 Task: Learn more about a sales navigator core.
Action: Mouse moved to (887, 120)
Screenshot: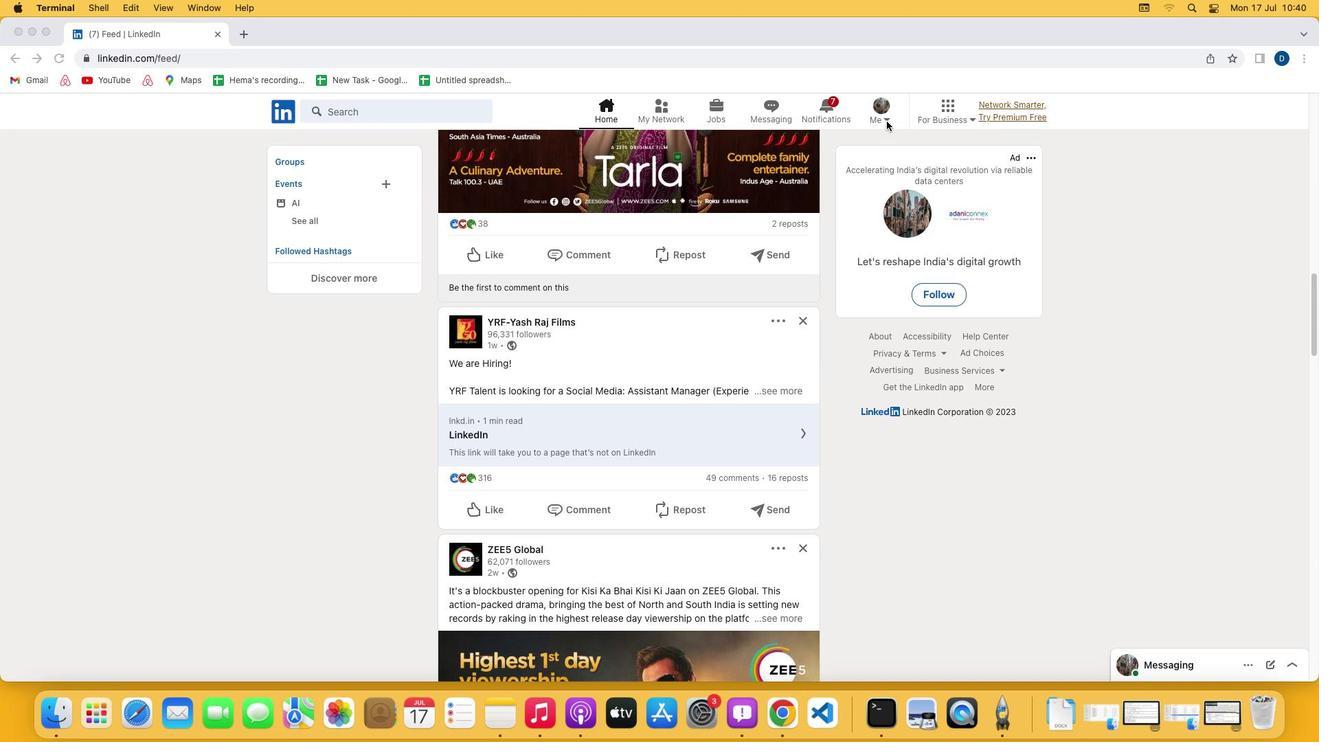 
Action: Mouse pressed left at (887, 120)
Screenshot: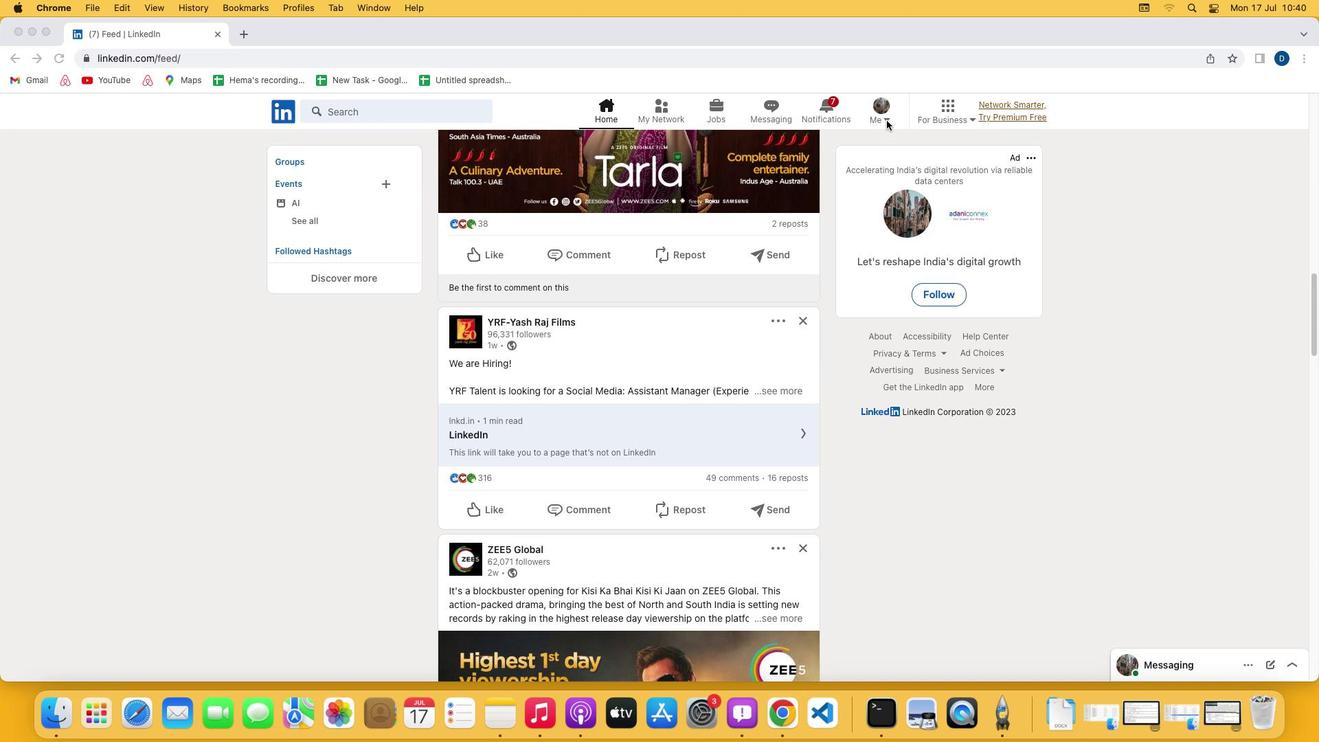 
Action: Mouse moved to (886, 120)
Screenshot: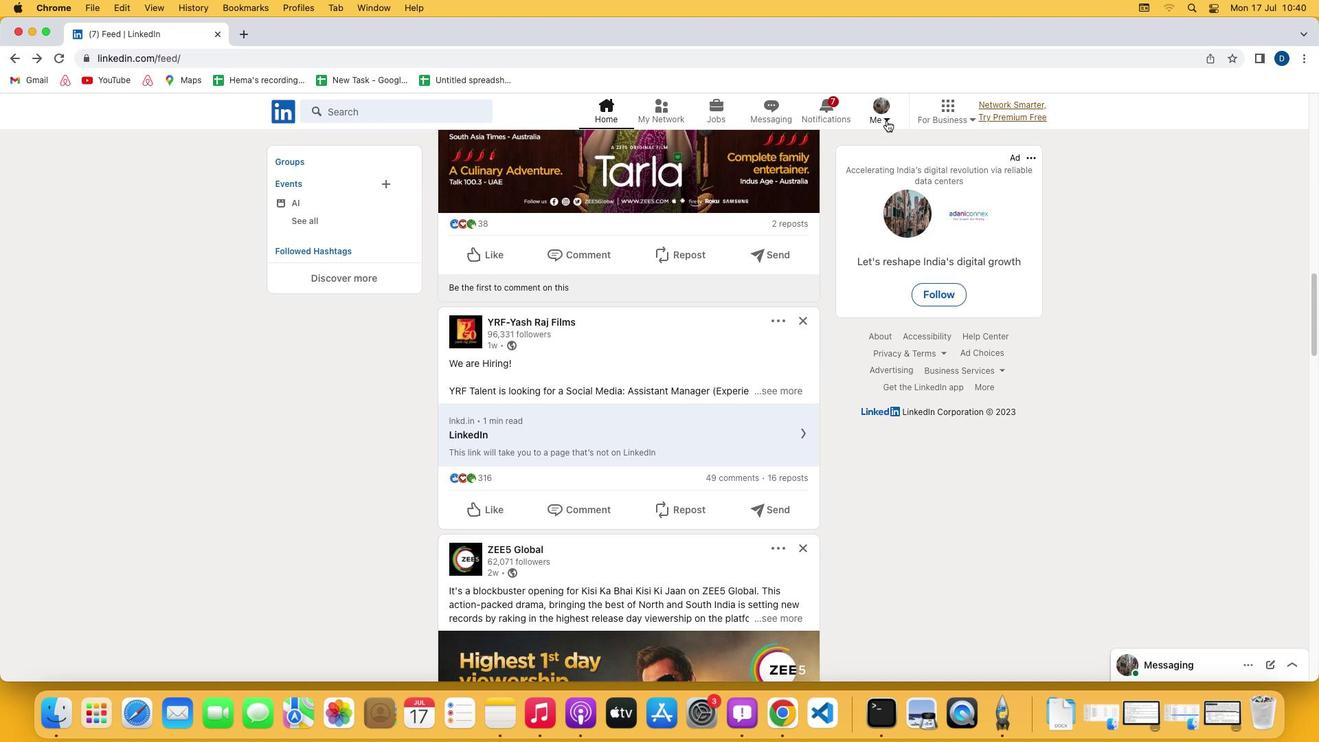 
Action: Mouse pressed left at (886, 120)
Screenshot: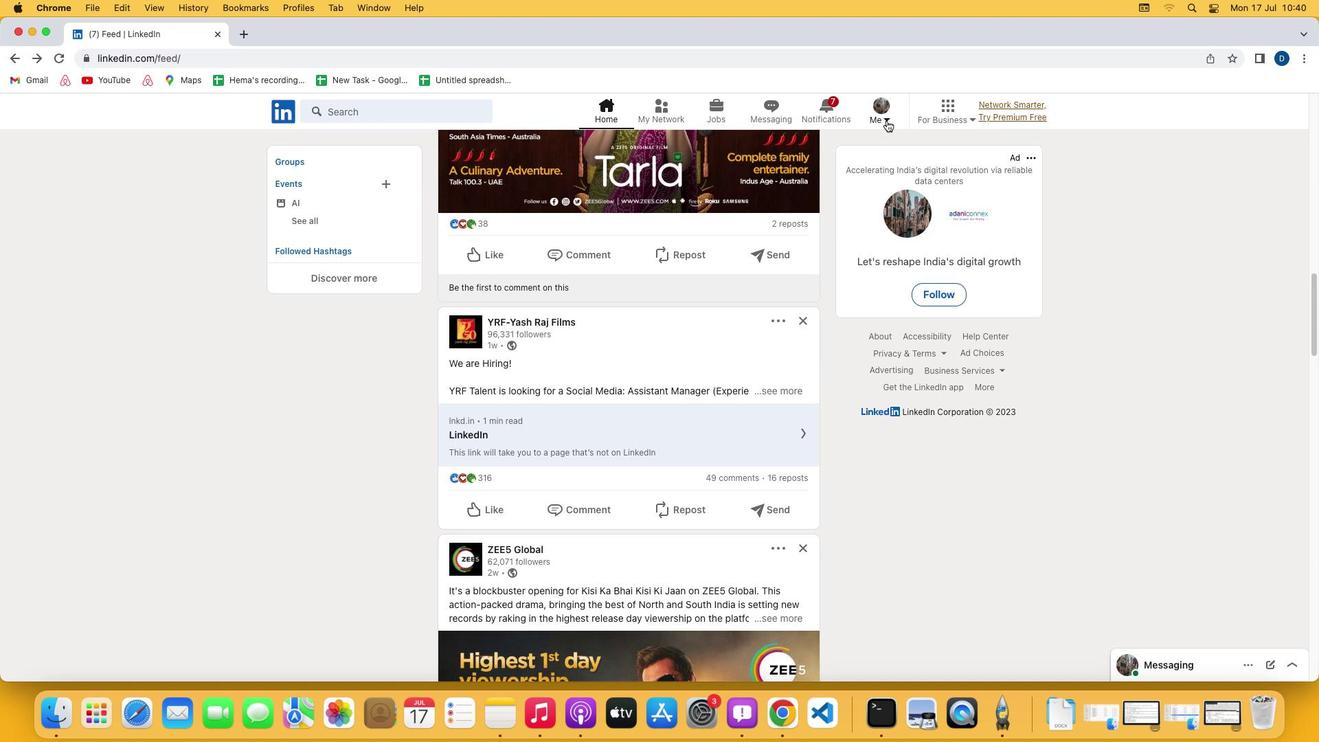 
Action: Mouse moved to (759, 256)
Screenshot: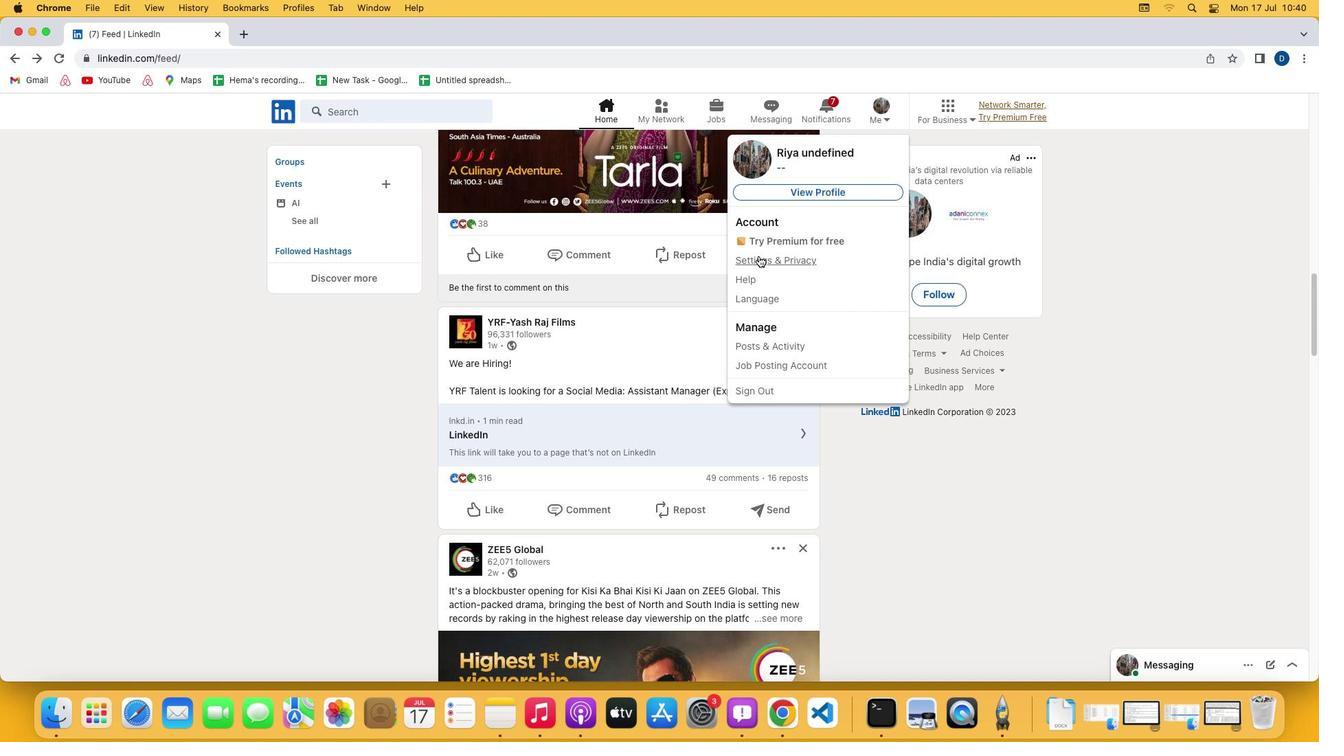 
Action: Mouse pressed left at (759, 256)
Screenshot: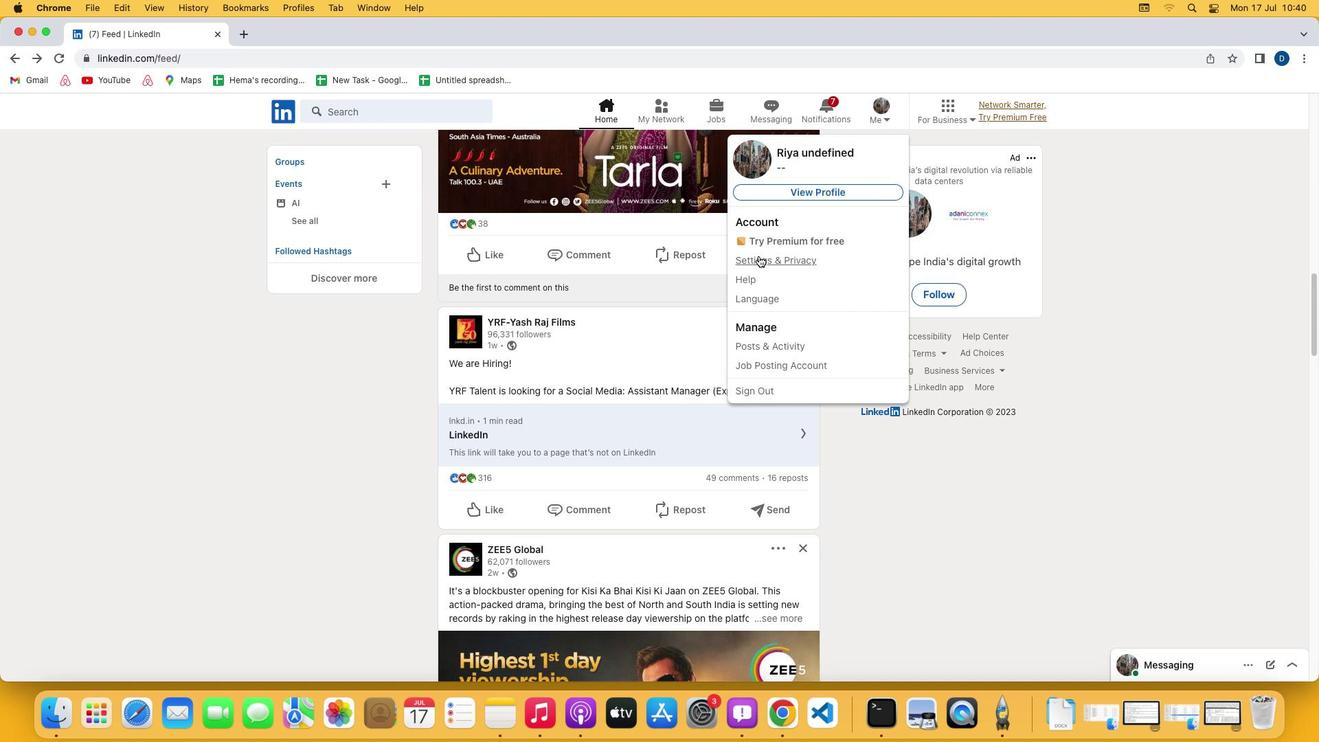 
Action: Mouse moved to (659, 425)
Screenshot: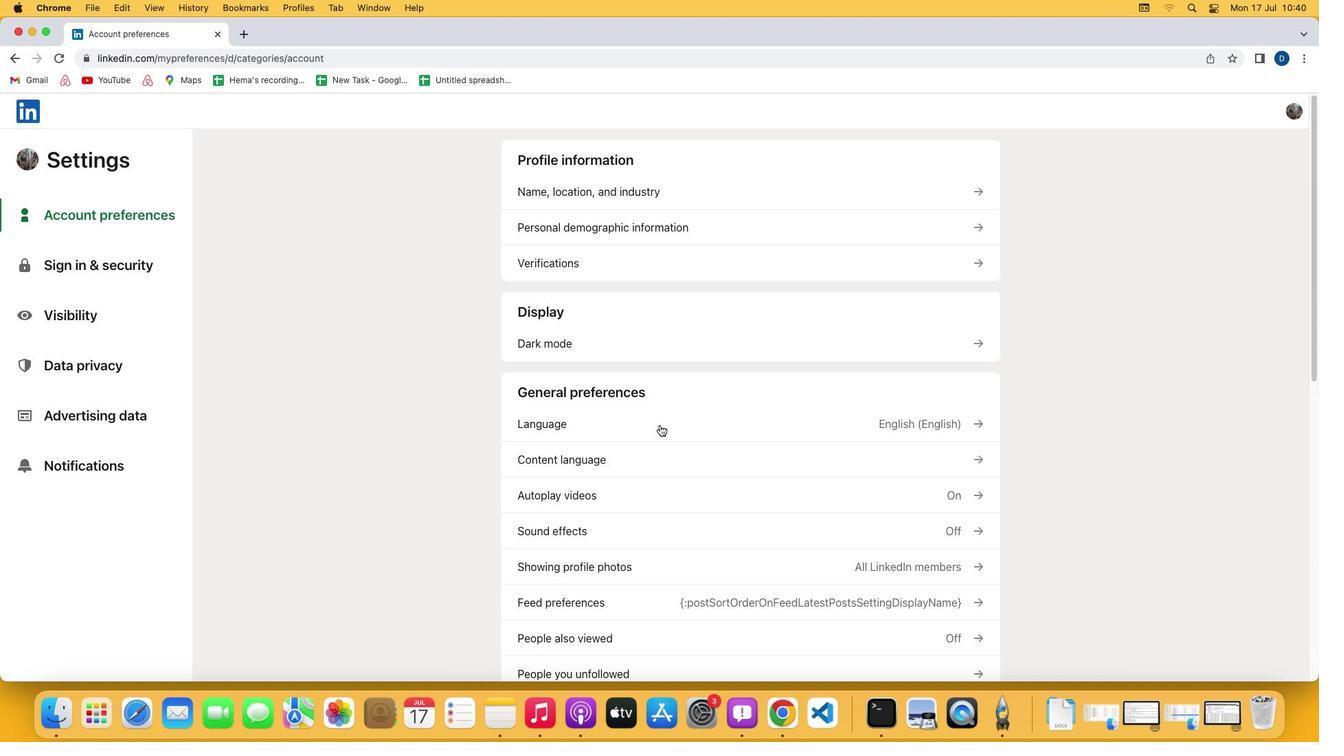 
Action: Mouse scrolled (659, 425) with delta (0, 0)
Screenshot: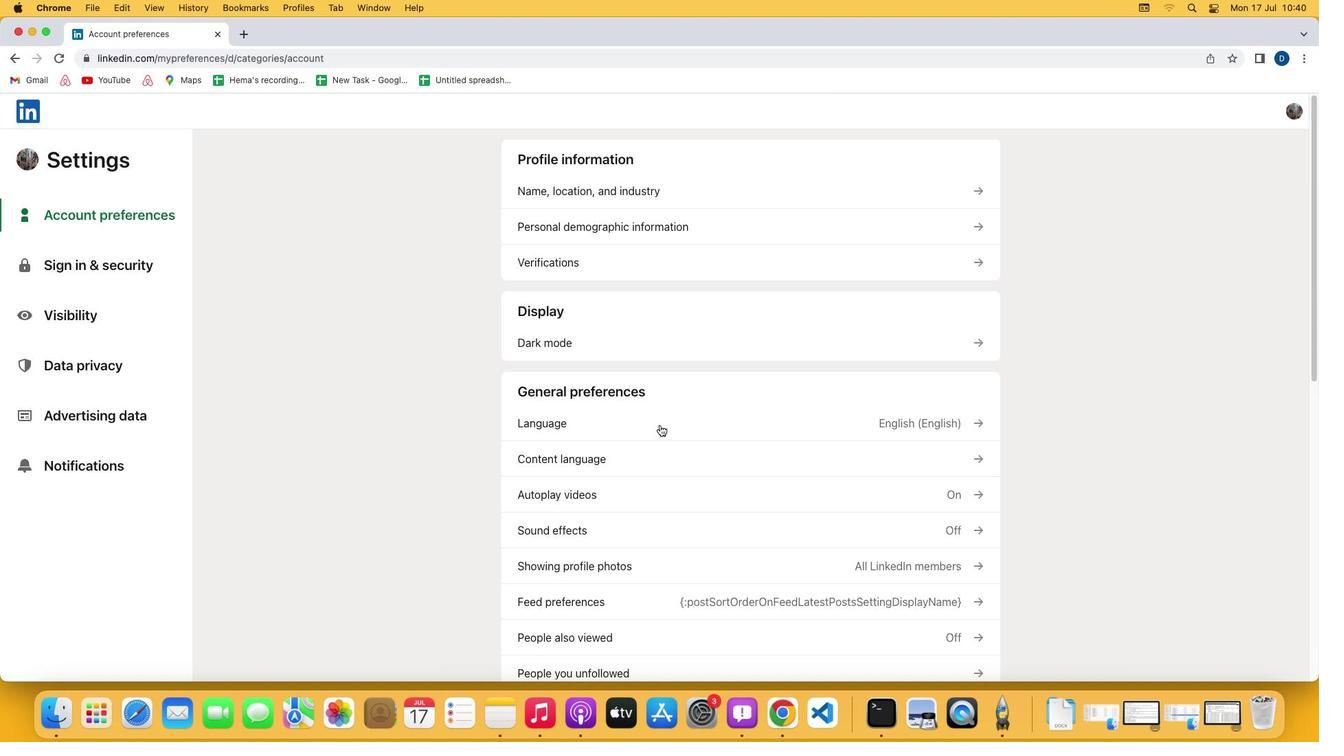 
Action: Mouse scrolled (659, 425) with delta (0, 0)
Screenshot: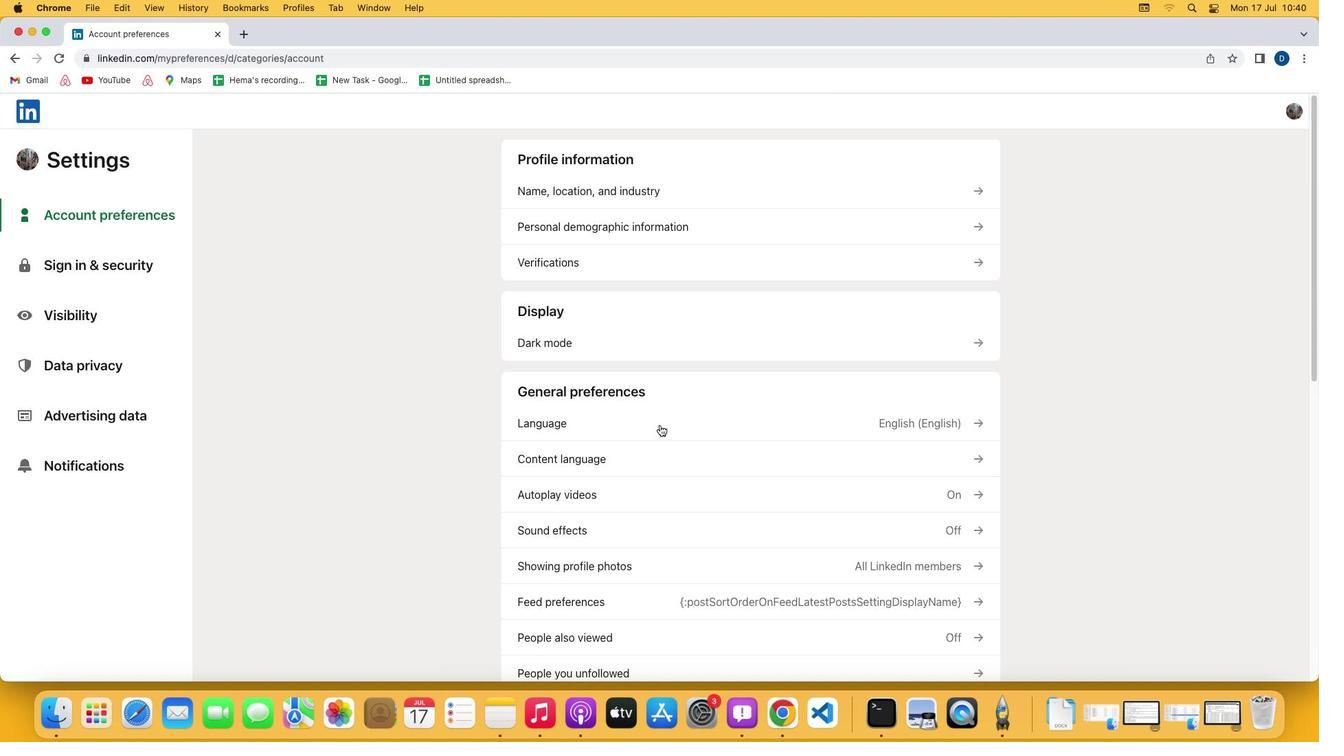 
Action: Mouse moved to (659, 425)
Screenshot: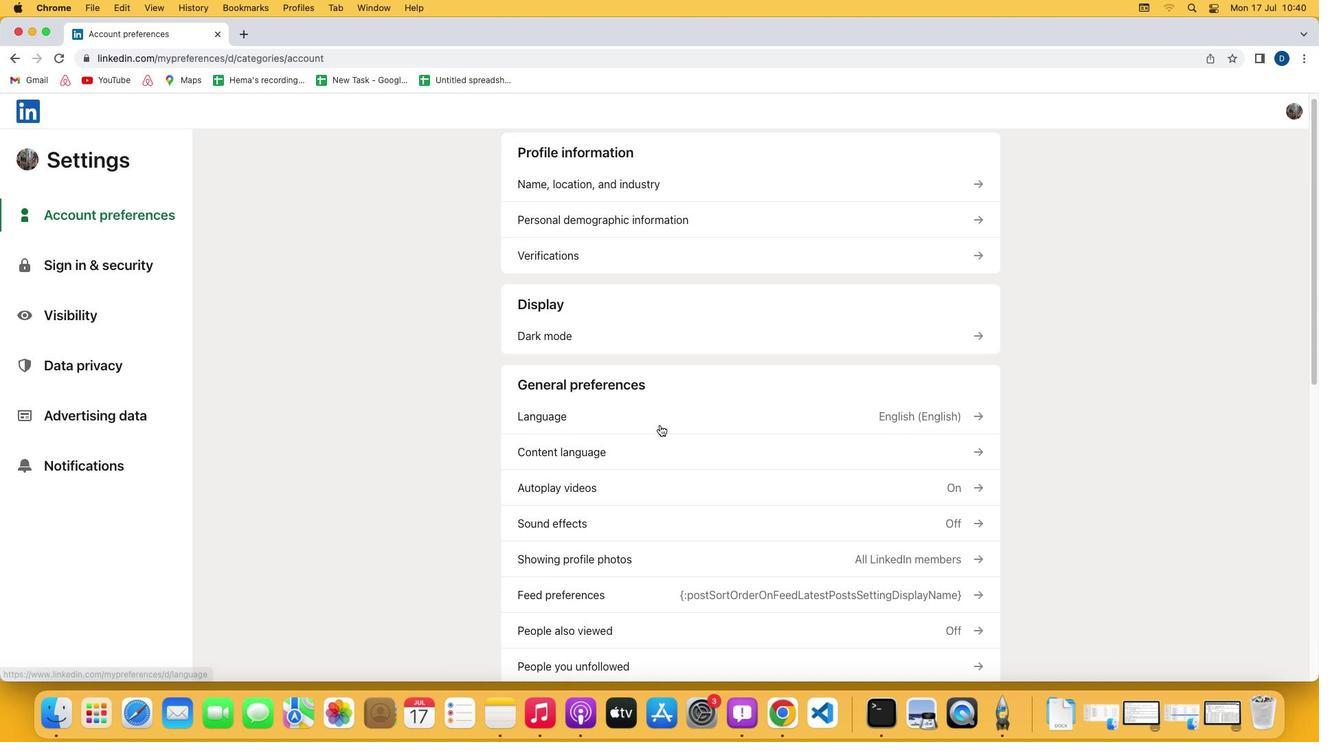 
Action: Mouse scrolled (659, 425) with delta (0, -2)
Screenshot: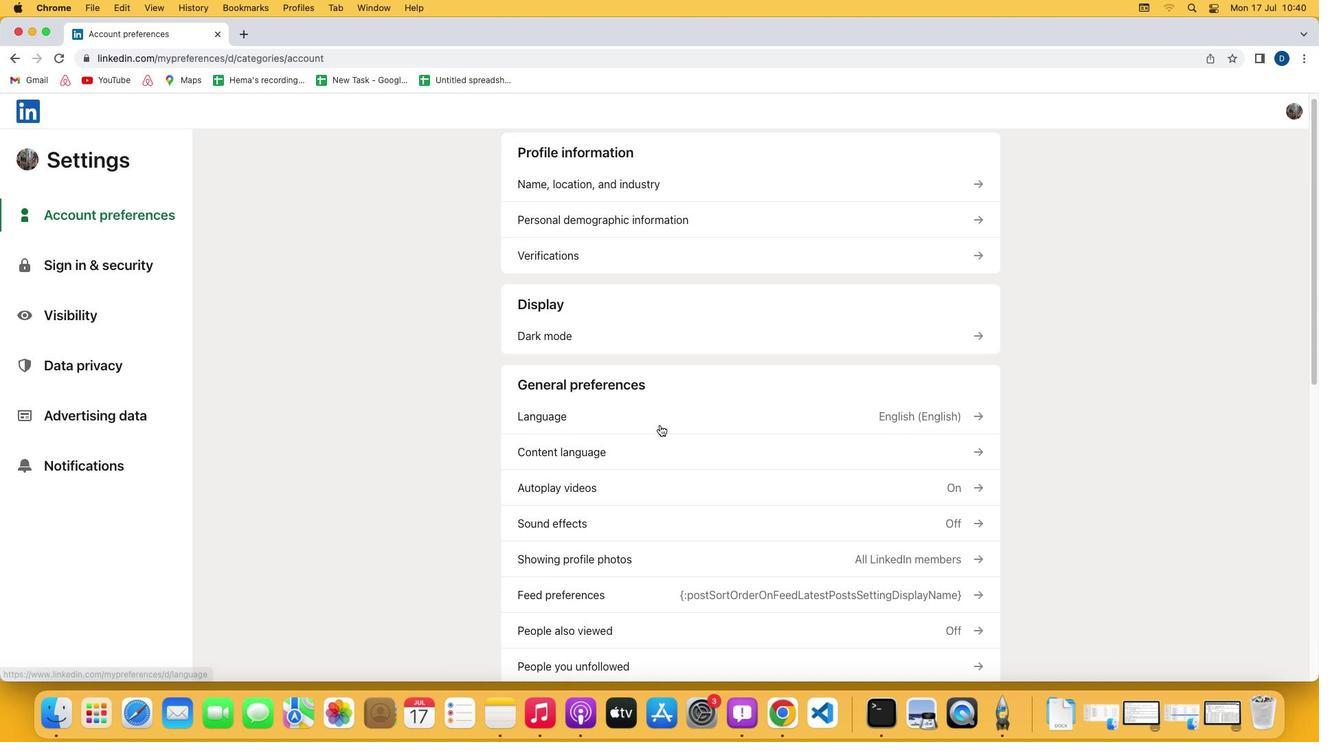 
Action: Mouse scrolled (659, 425) with delta (0, -3)
Screenshot: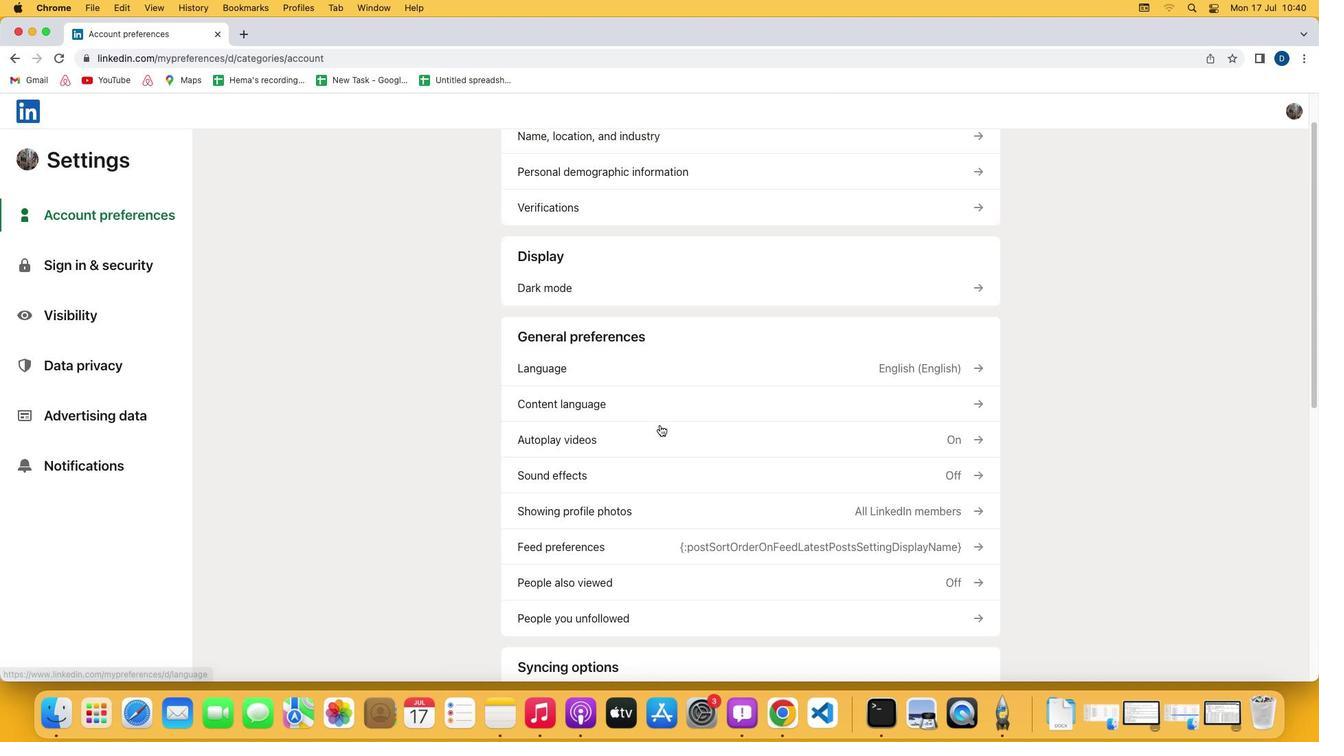 
Action: Mouse moved to (659, 425)
Screenshot: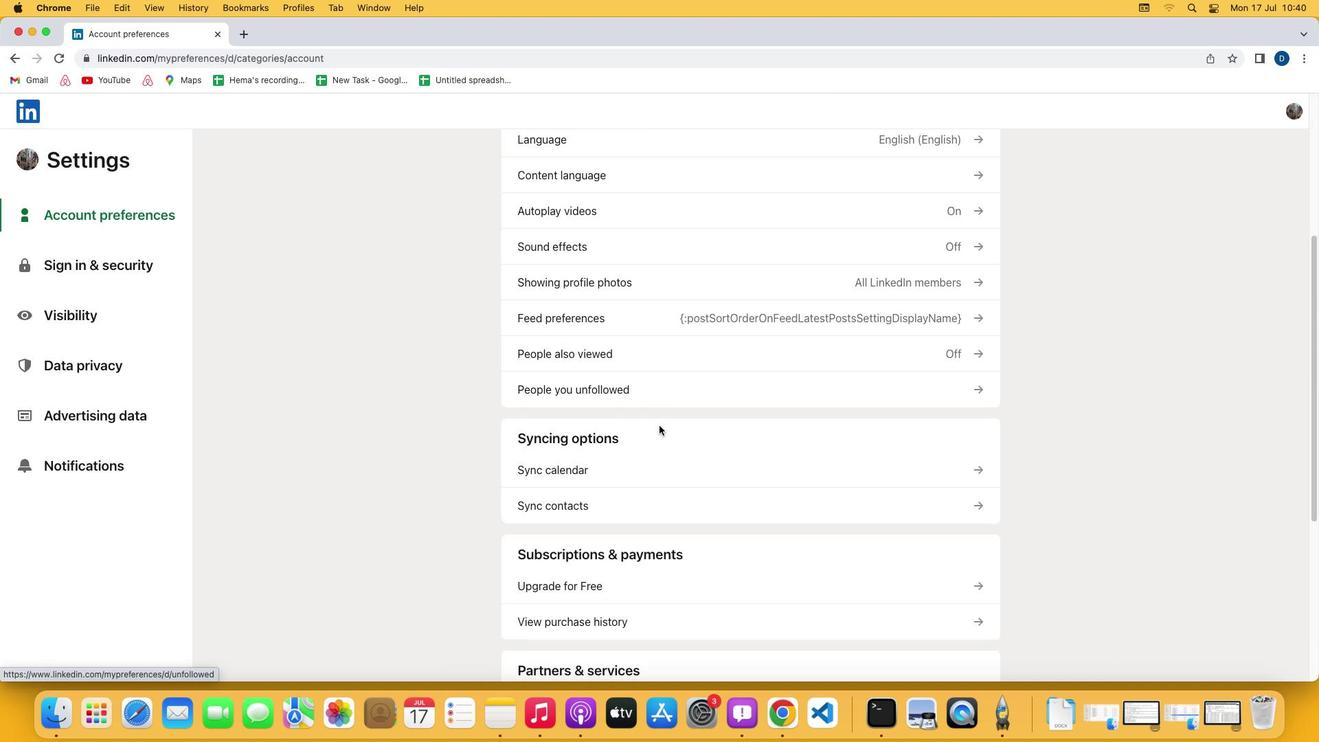 
Action: Mouse scrolled (659, 425) with delta (0, 0)
Screenshot: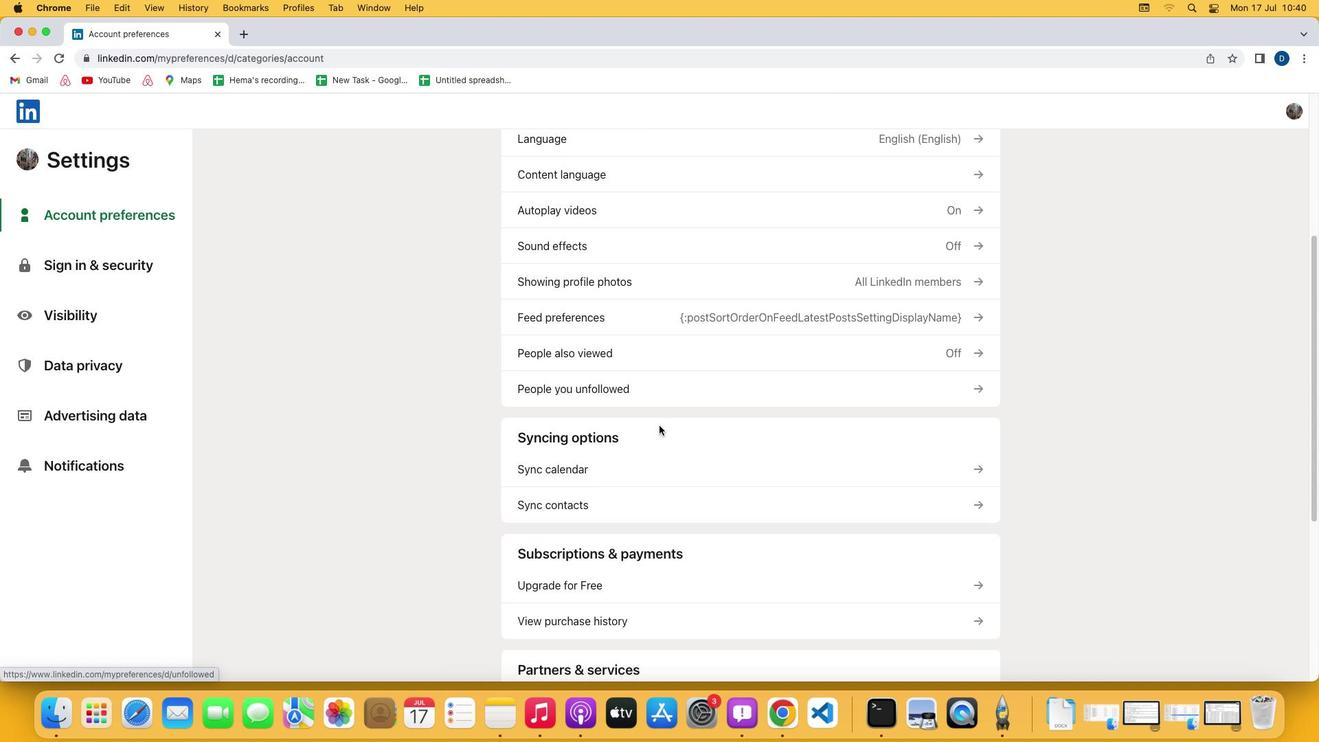 
Action: Mouse scrolled (659, 425) with delta (0, 0)
Screenshot: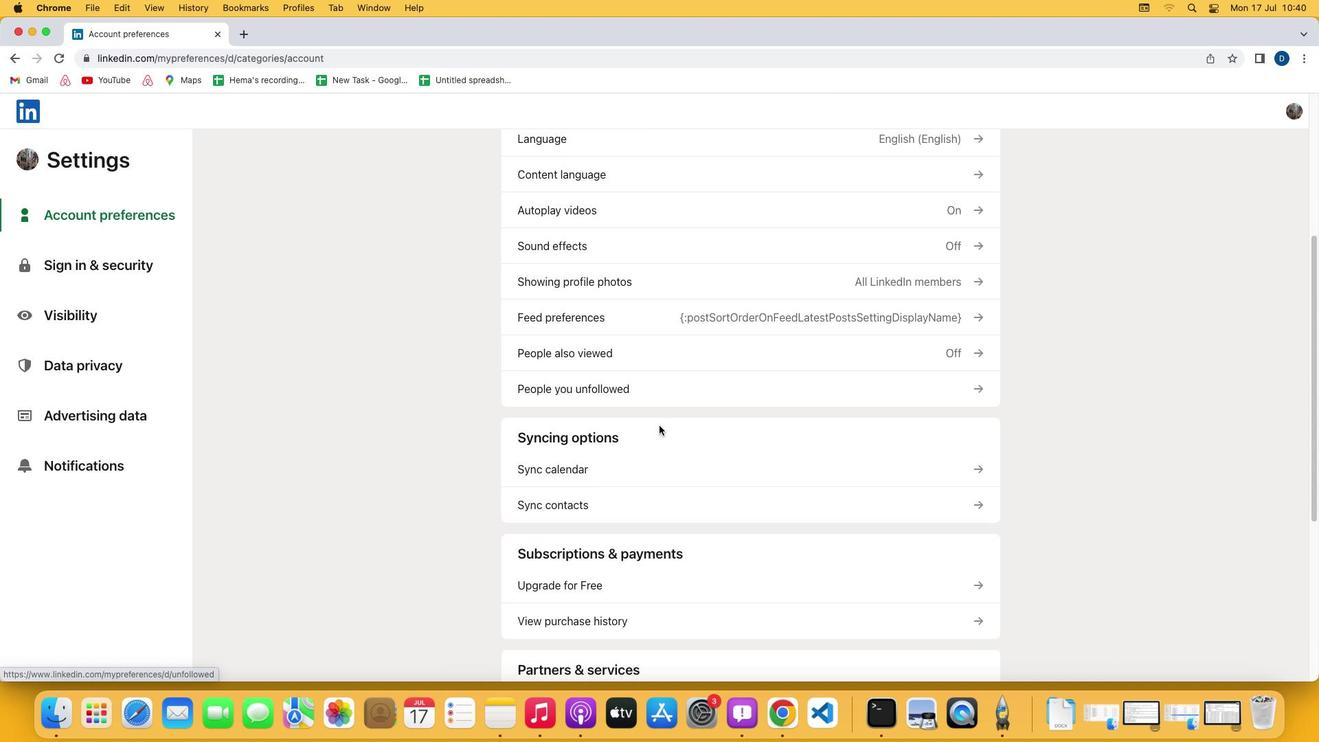 
Action: Mouse scrolled (659, 425) with delta (0, -2)
Screenshot: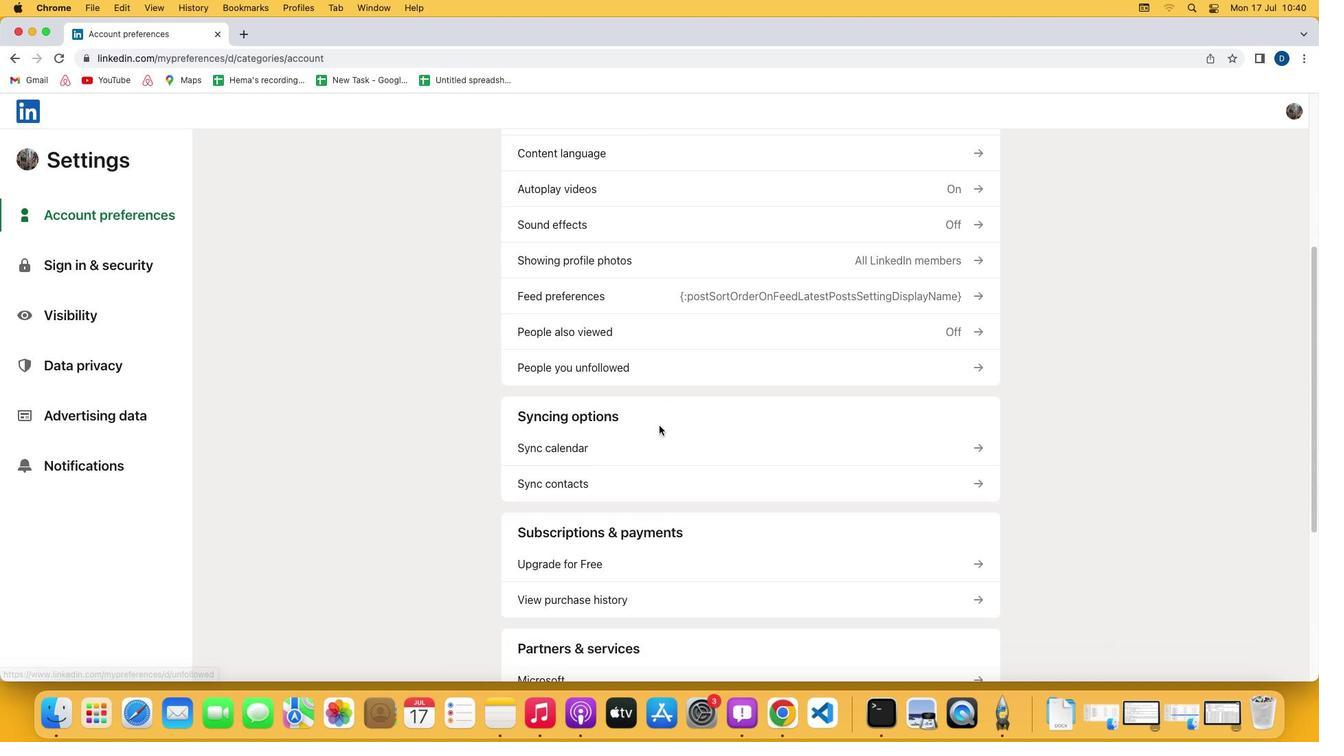 
Action: Mouse scrolled (659, 425) with delta (0, -2)
Screenshot: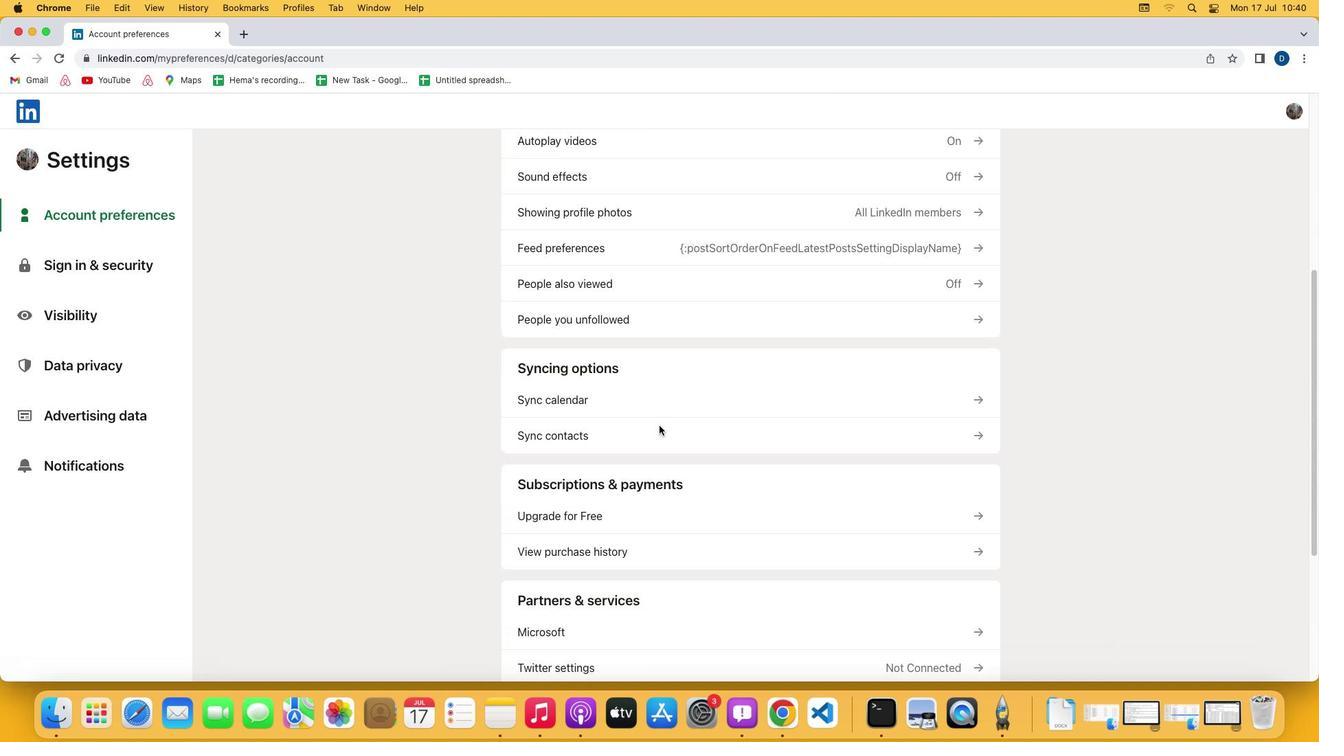 
Action: Mouse moved to (610, 374)
Screenshot: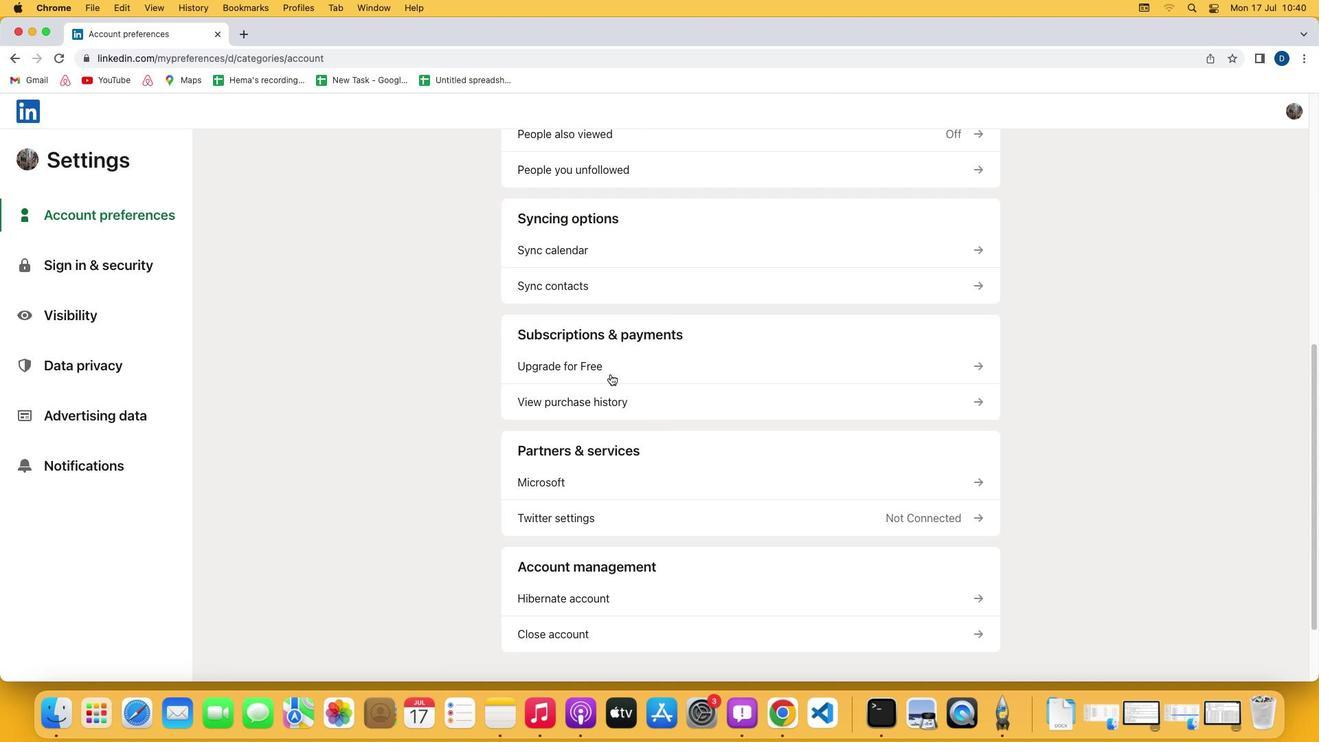 
Action: Mouse pressed left at (610, 374)
Screenshot: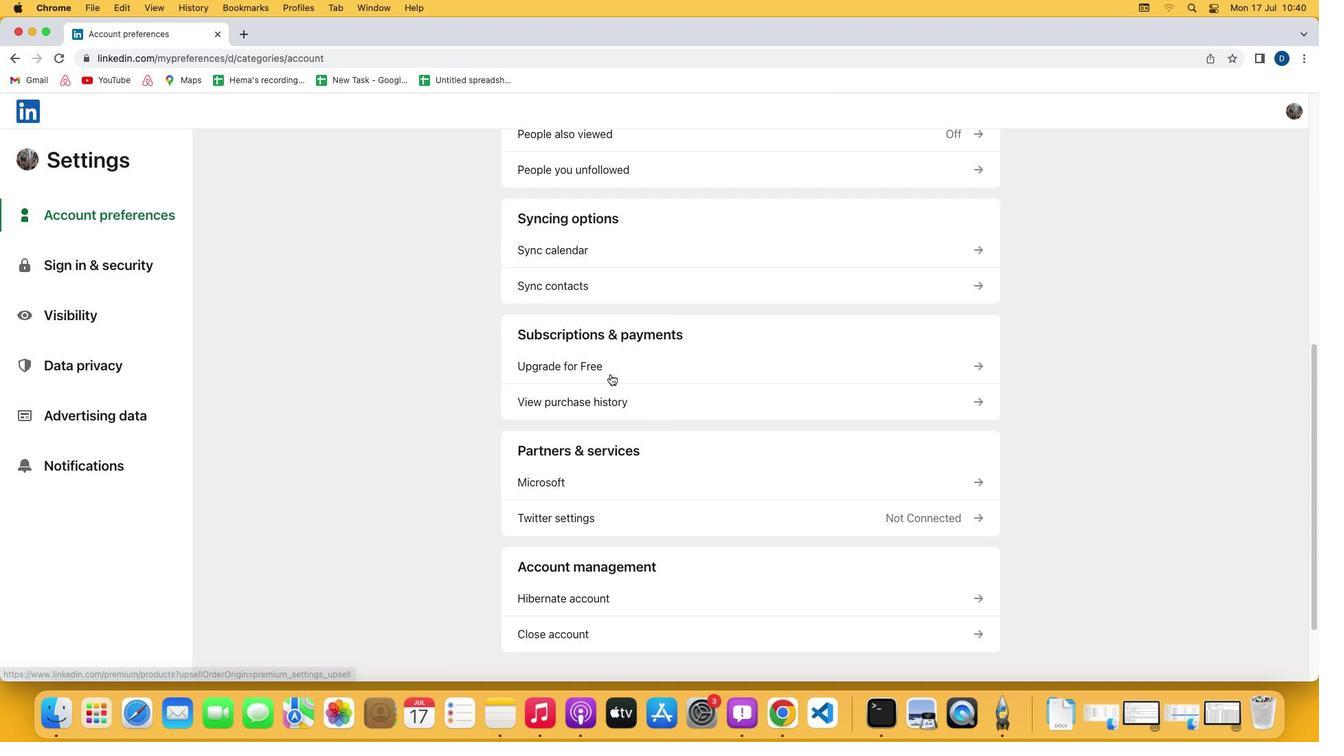 
Action: Mouse moved to (540, 378)
Screenshot: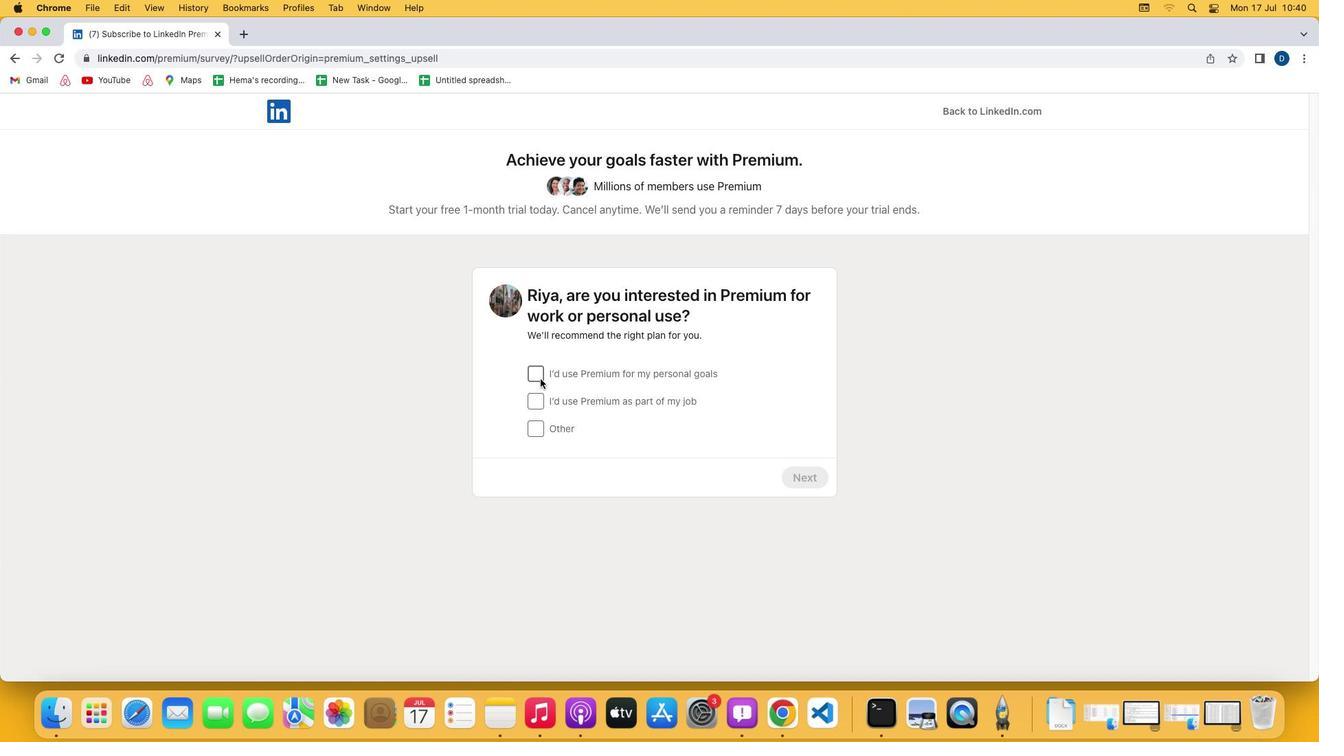 
Action: Mouse pressed left at (540, 378)
Screenshot: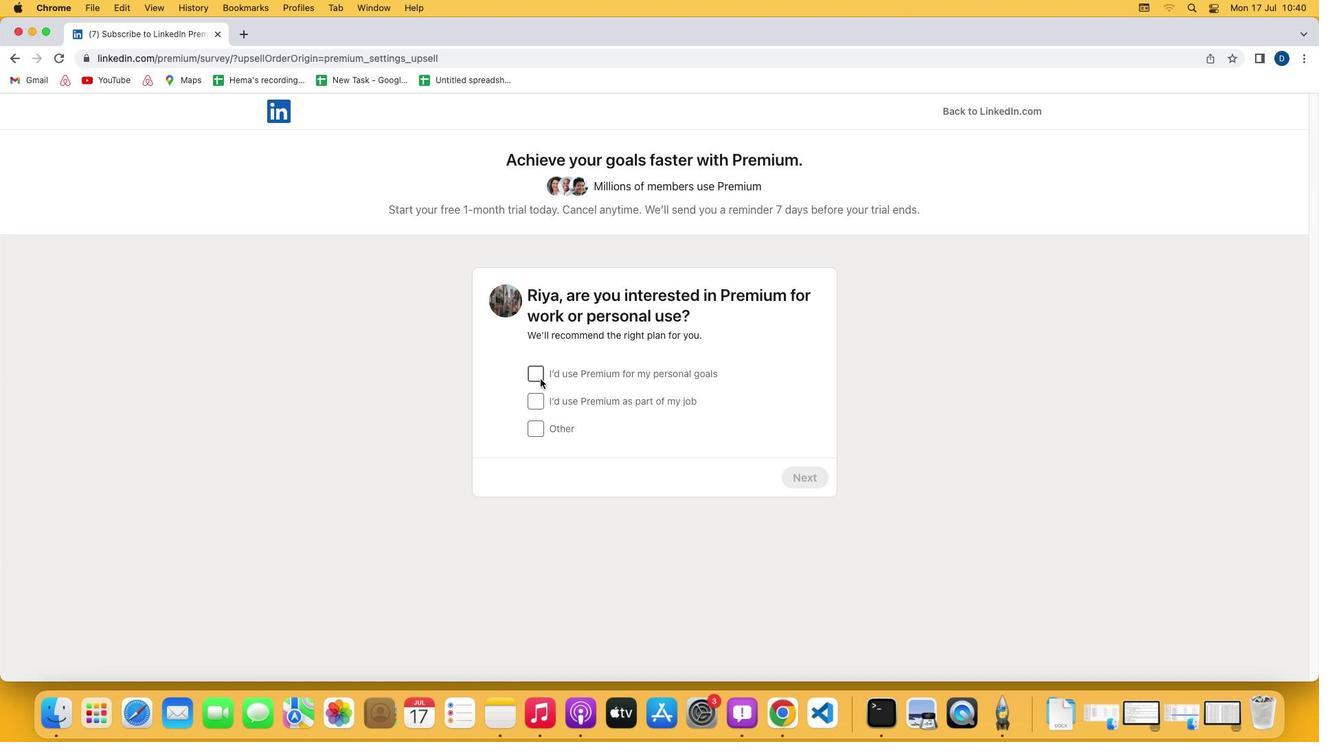 
Action: Mouse moved to (801, 483)
Screenshot: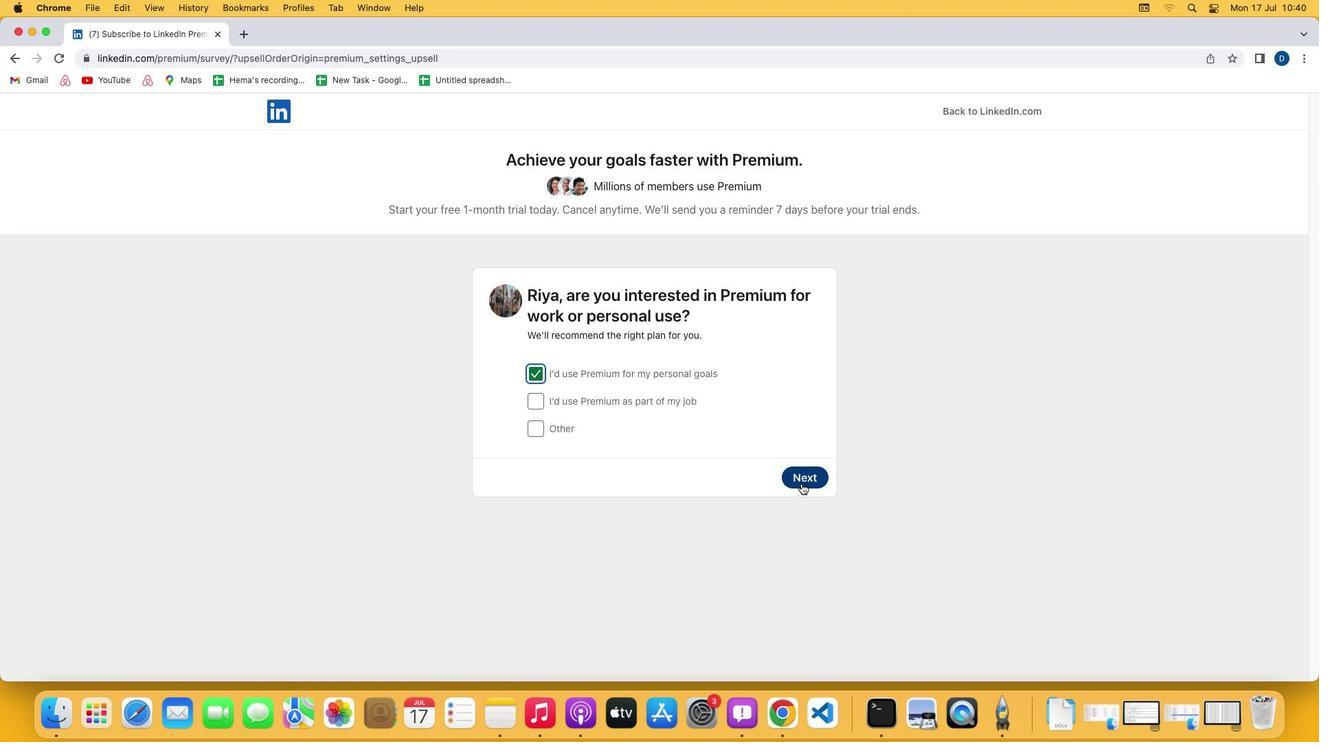
Action: Mouse pressed left at (801, 483)
Screenshot: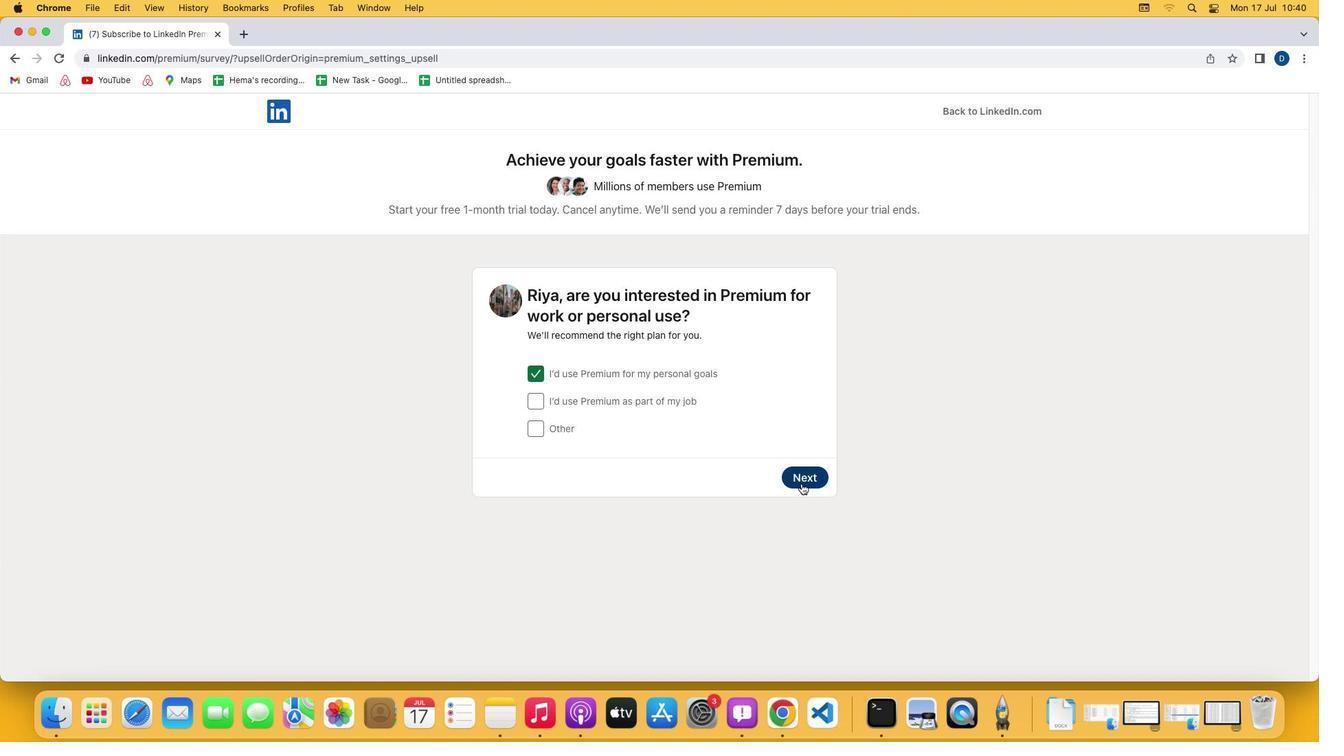
Action: Mouse moved to (805, 565)
Screenshot: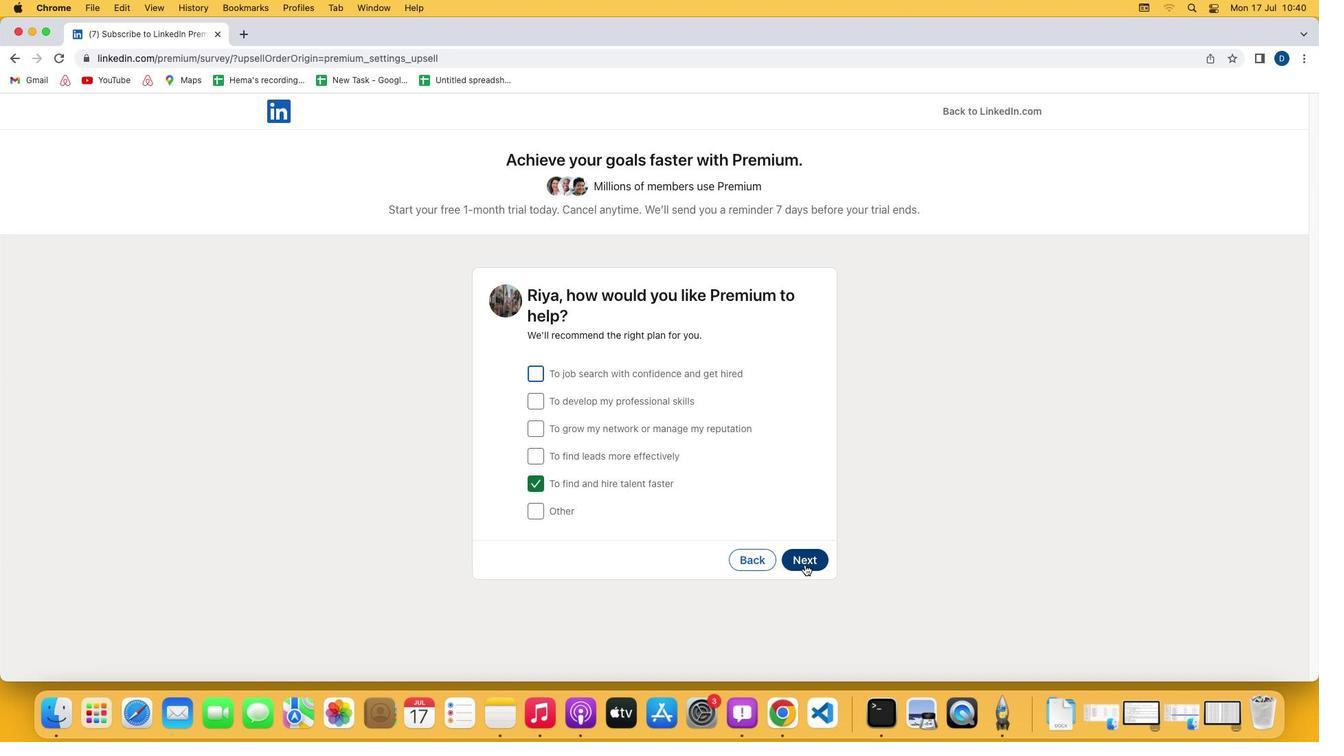 
Action: Mouse pressed left at (805, 565)
Screenshot: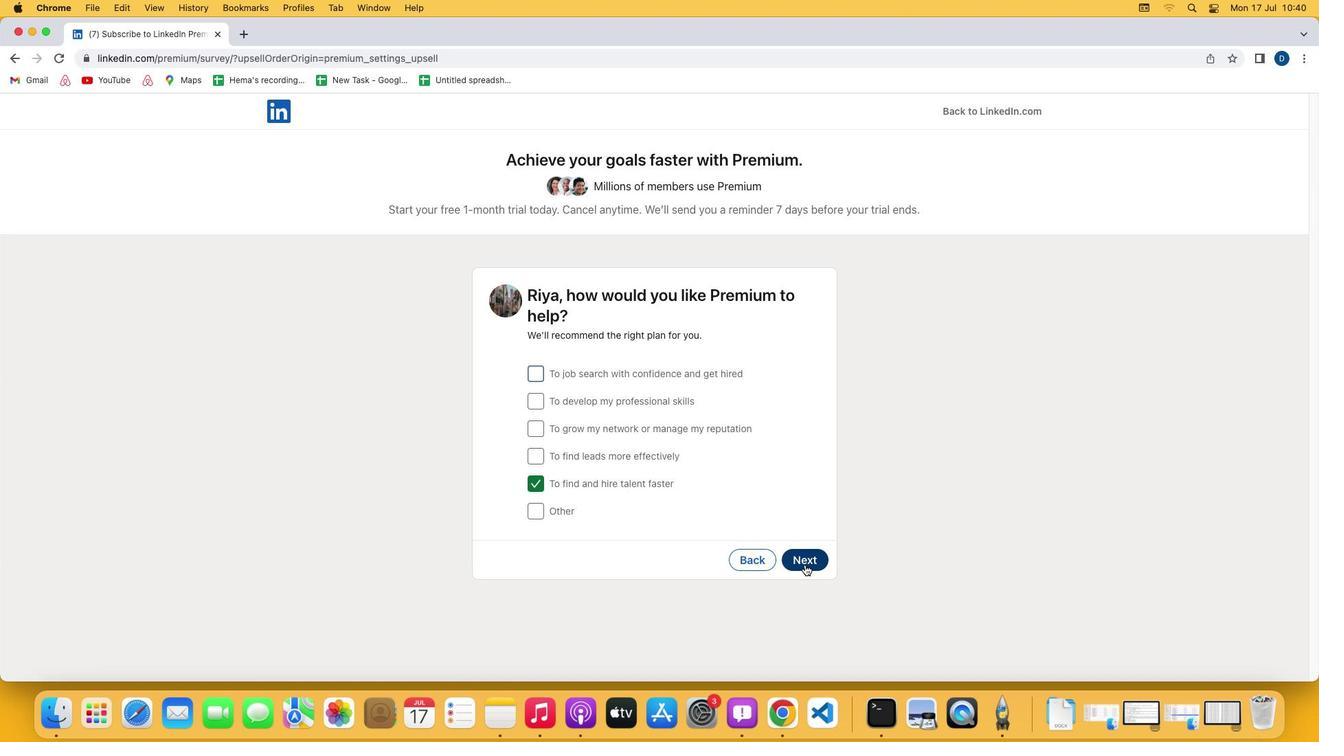 
Action: Mouse moved to (538, 372)
Screenshot: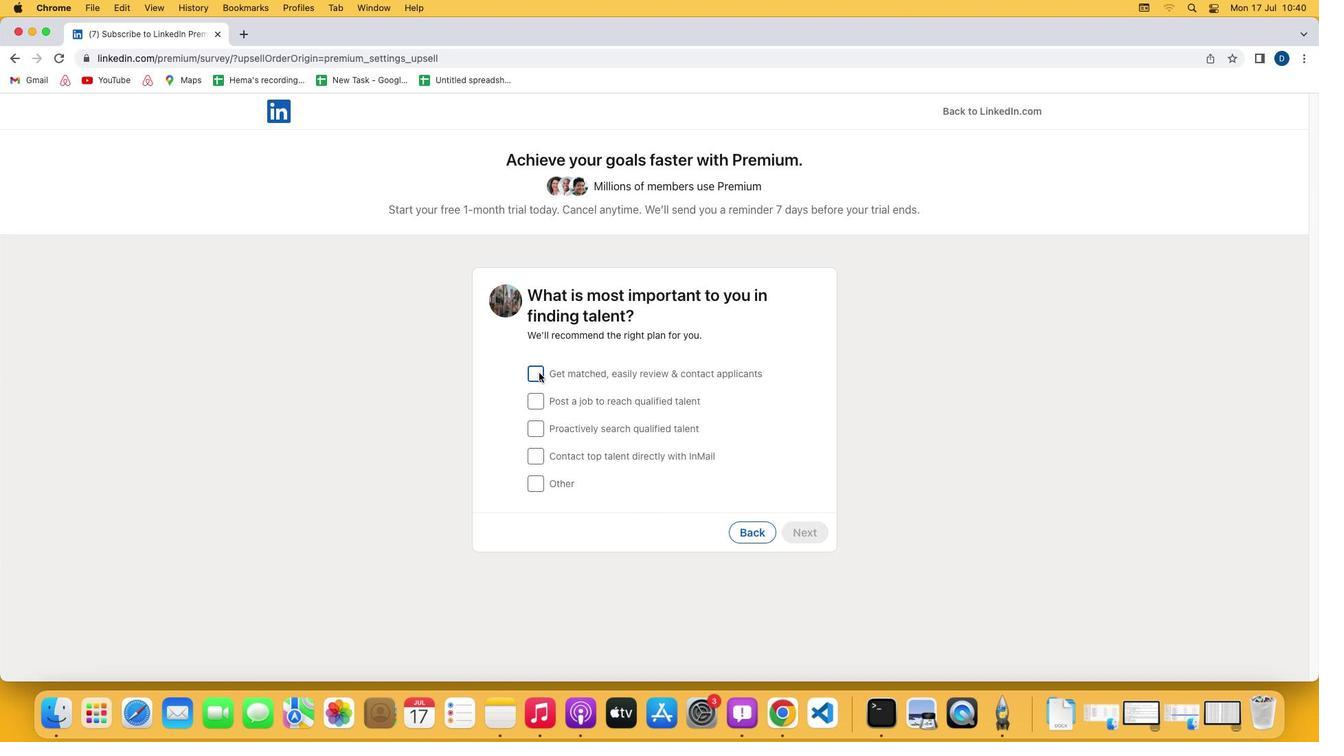 
Action: Mouse pressed left at (538, 372)
Screenshot: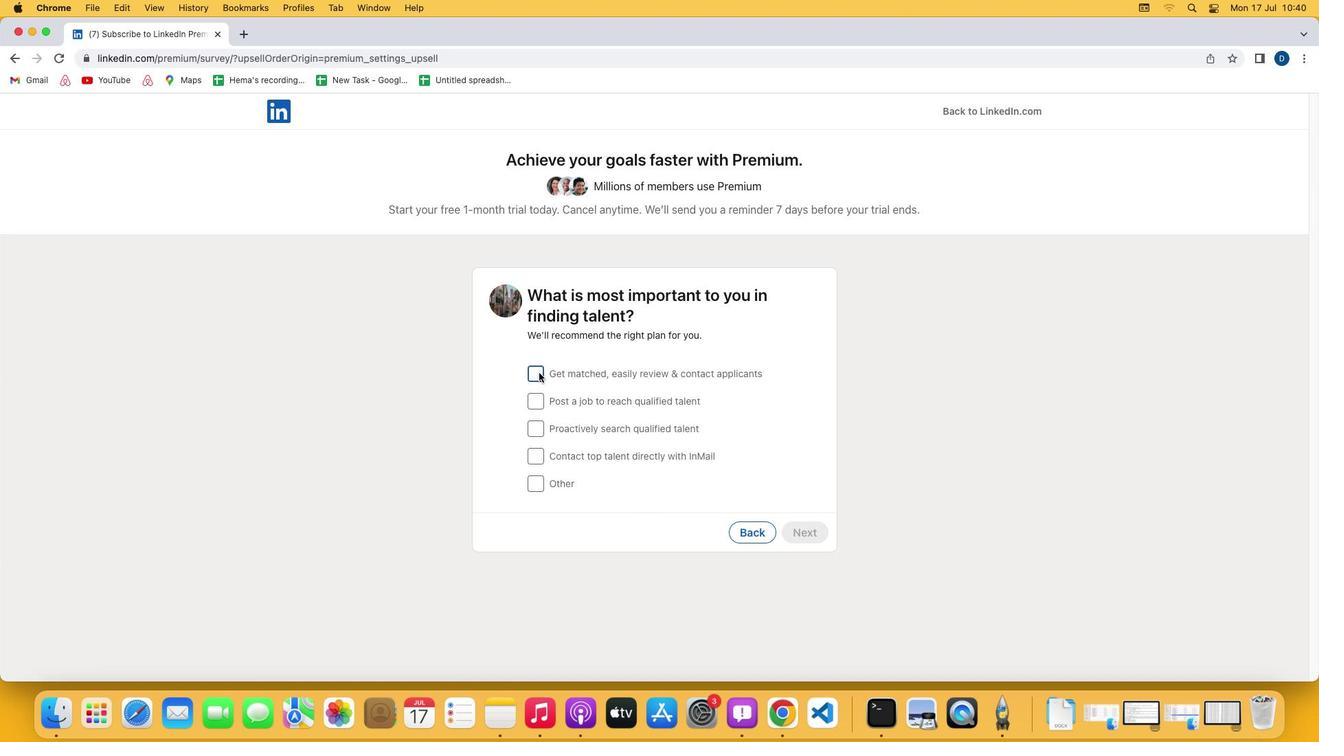 
Action: Mouse moved to (822, 534)
Screenshot: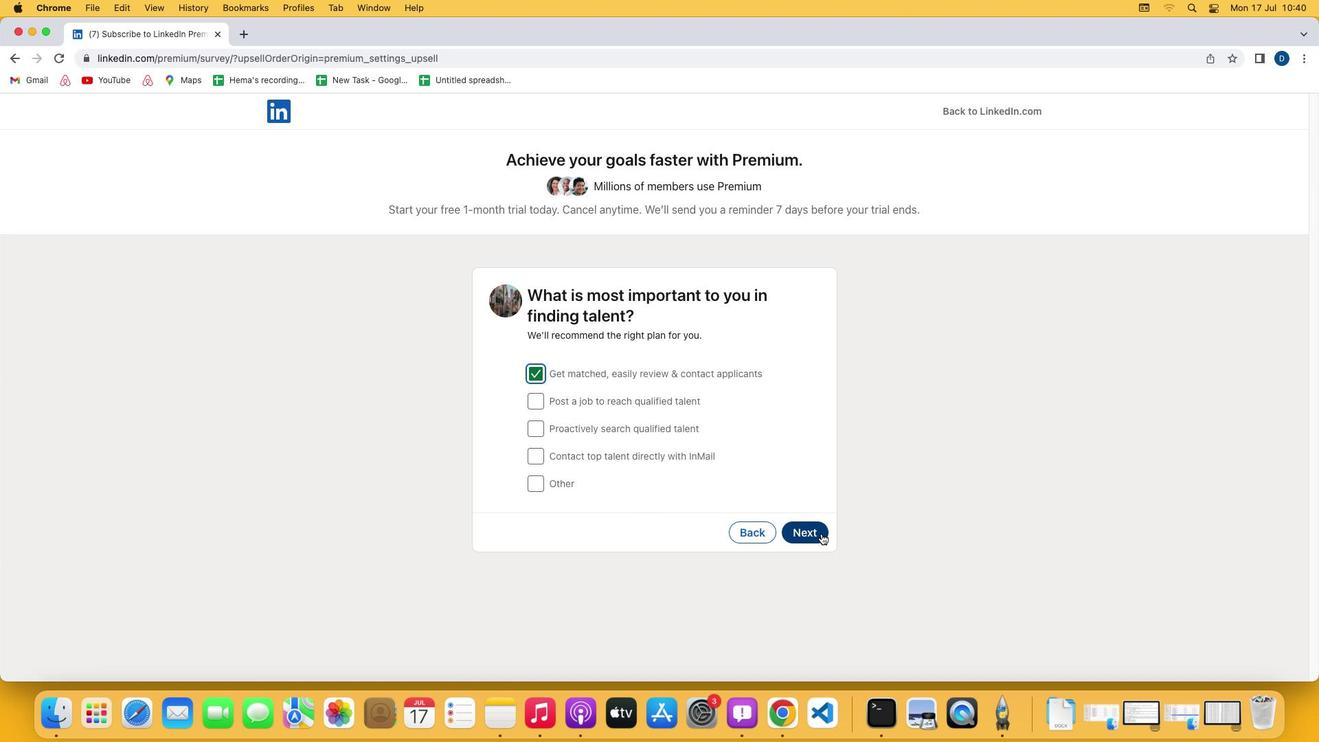 
Action: Mouse pressed left at (822, 534)
Screenshot: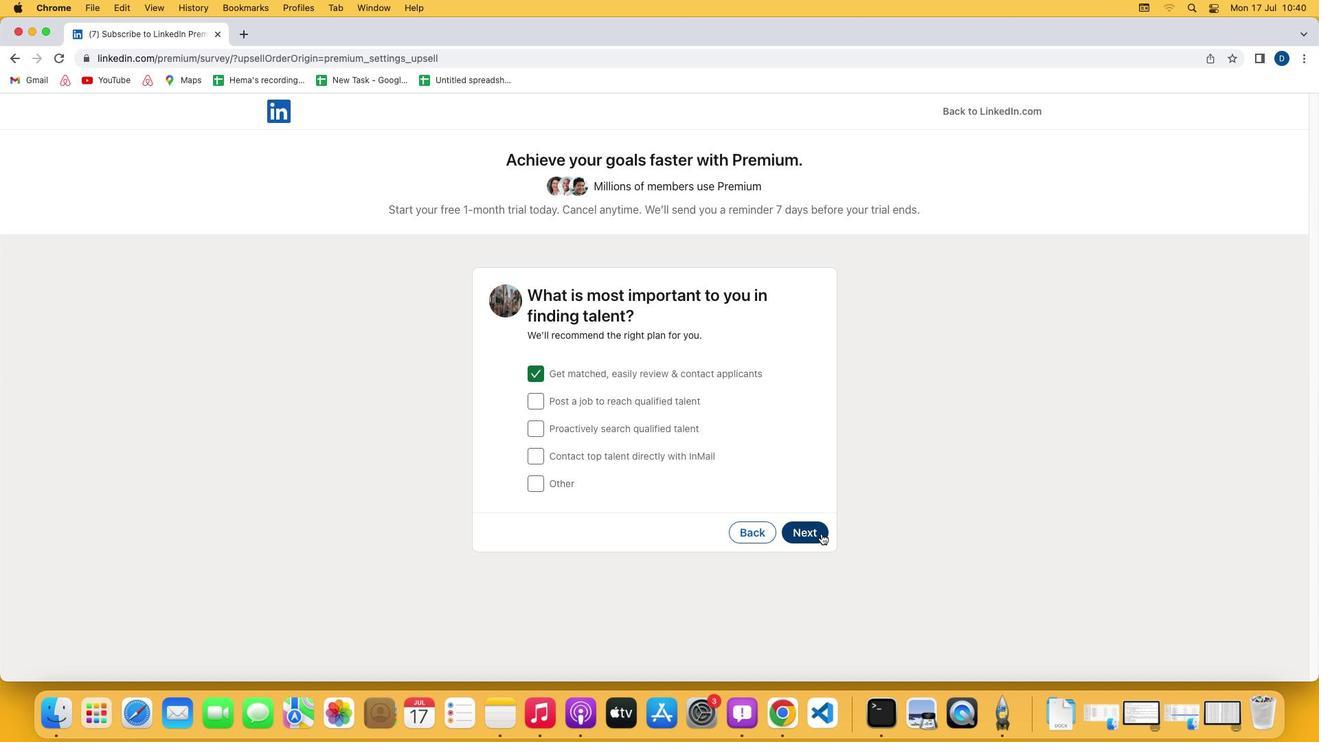 
Action: Mouse moved to (532, 541)
Screenshot: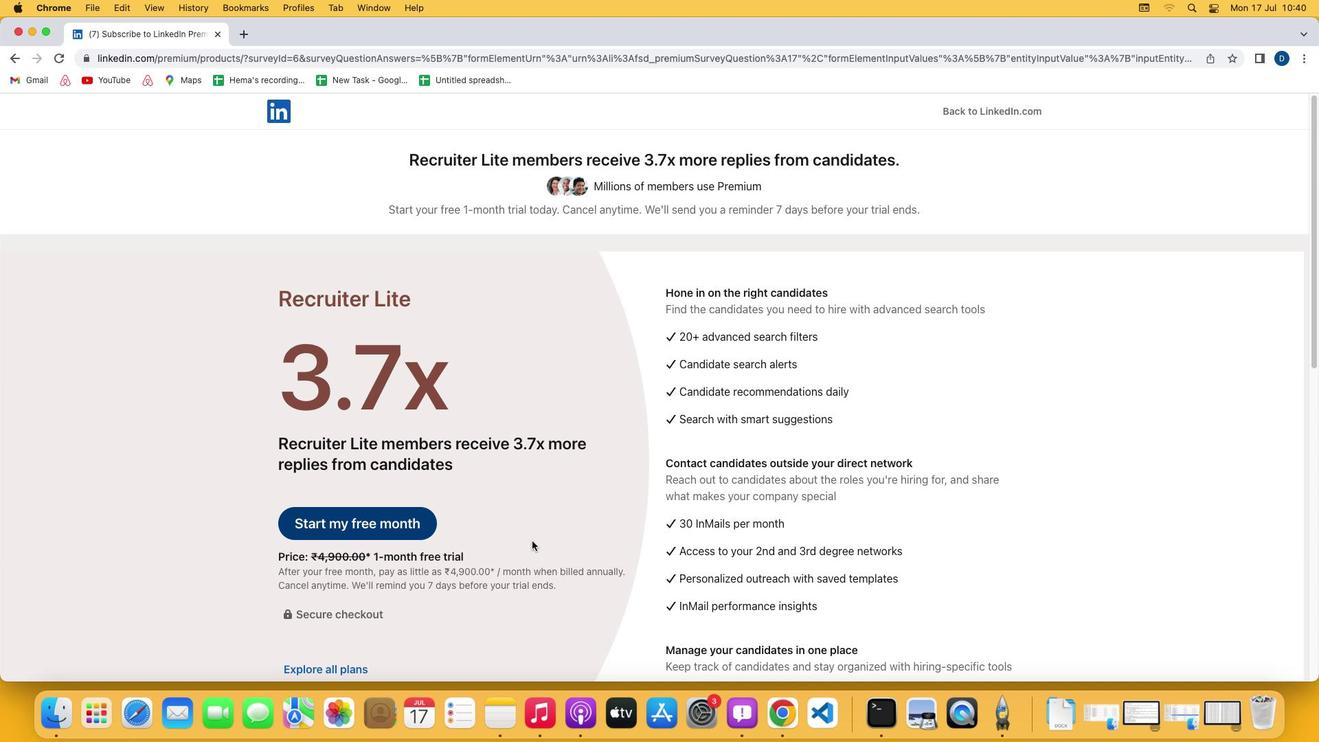 
Action: Mouse scrolled (532, 541) with delta (0, 0)
Screenshot: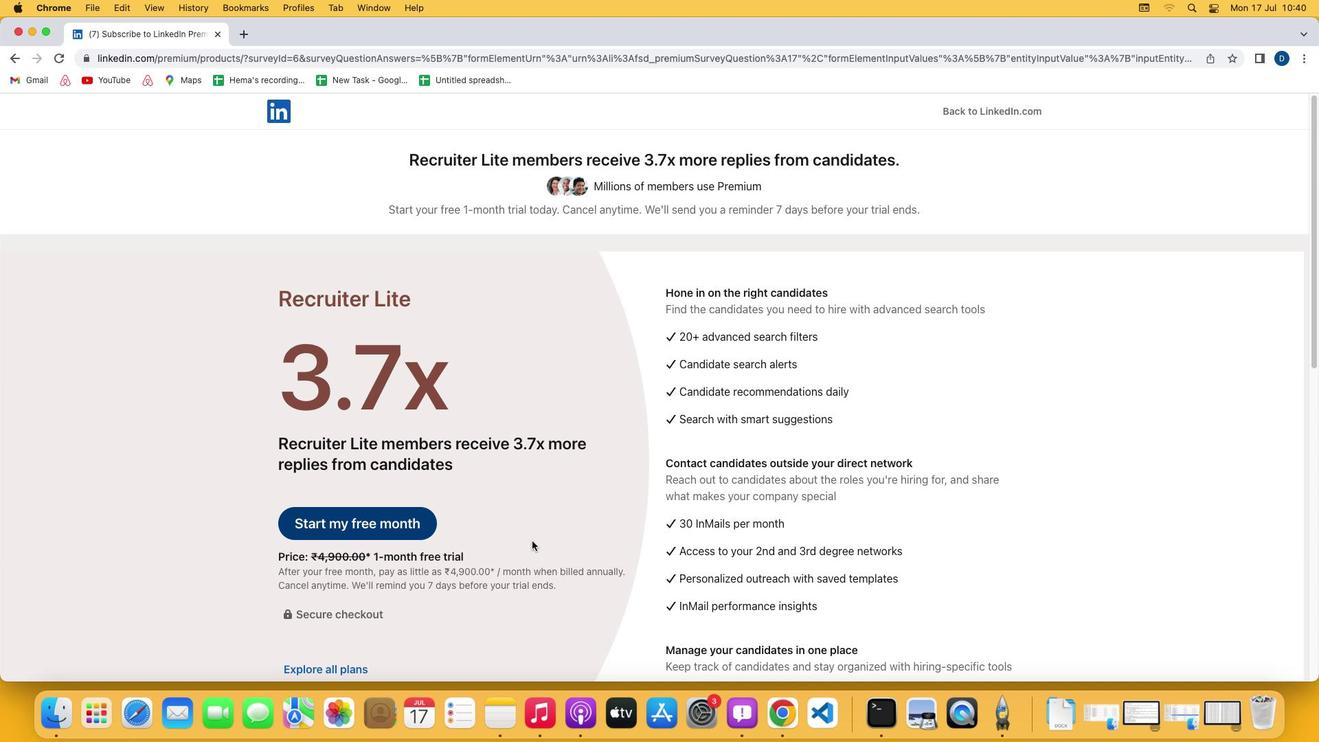 
Action: Mouse scrolled (532, 541) with delta (0, 0)
Screenshot: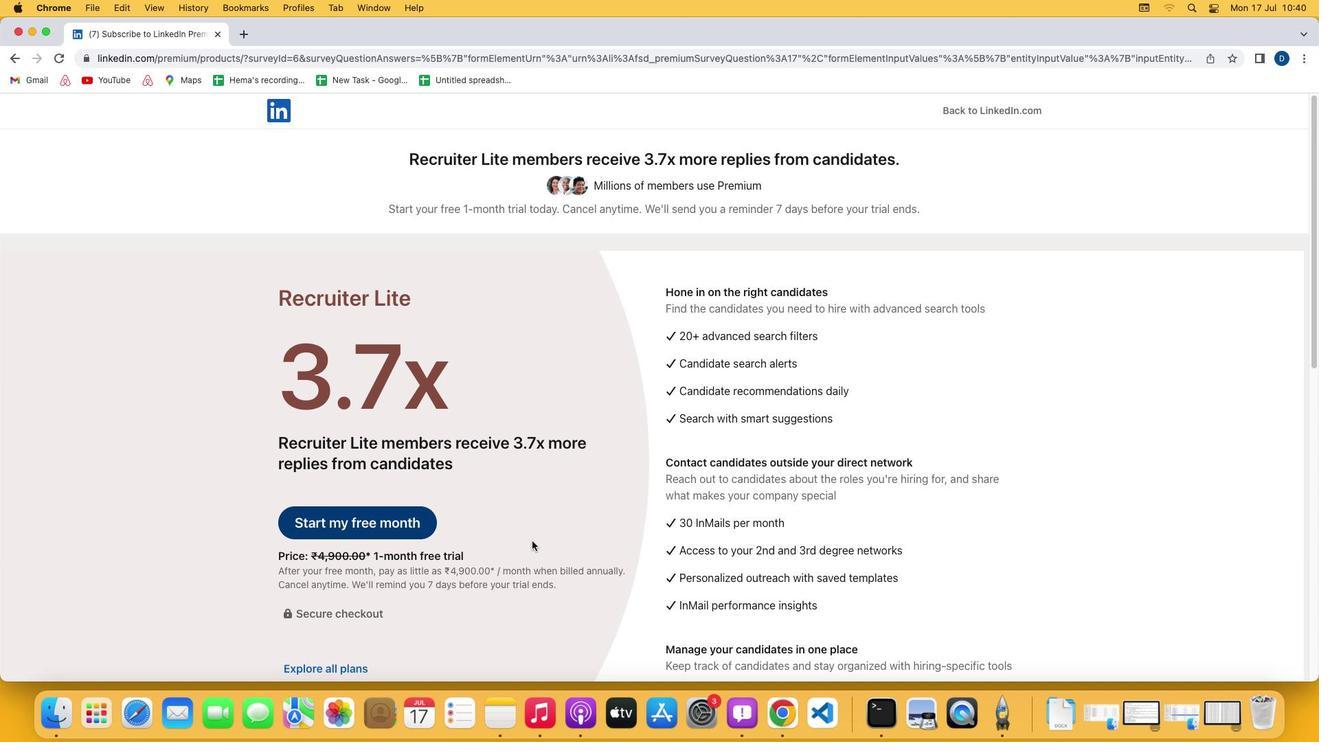 
Action: Mouse scrolled (532, 541) with delta (0, -2)
Screenshot: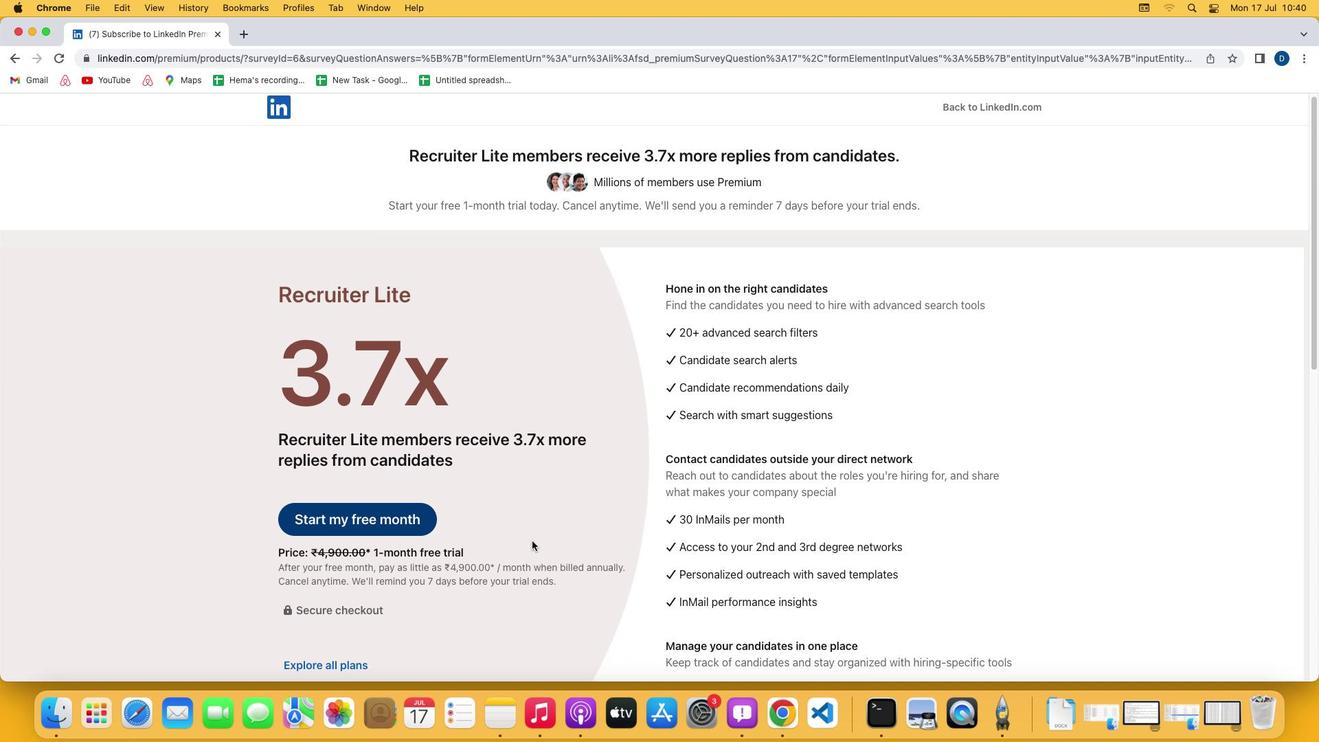 
Action: Mouse moved to (324, 556)
Screenshot: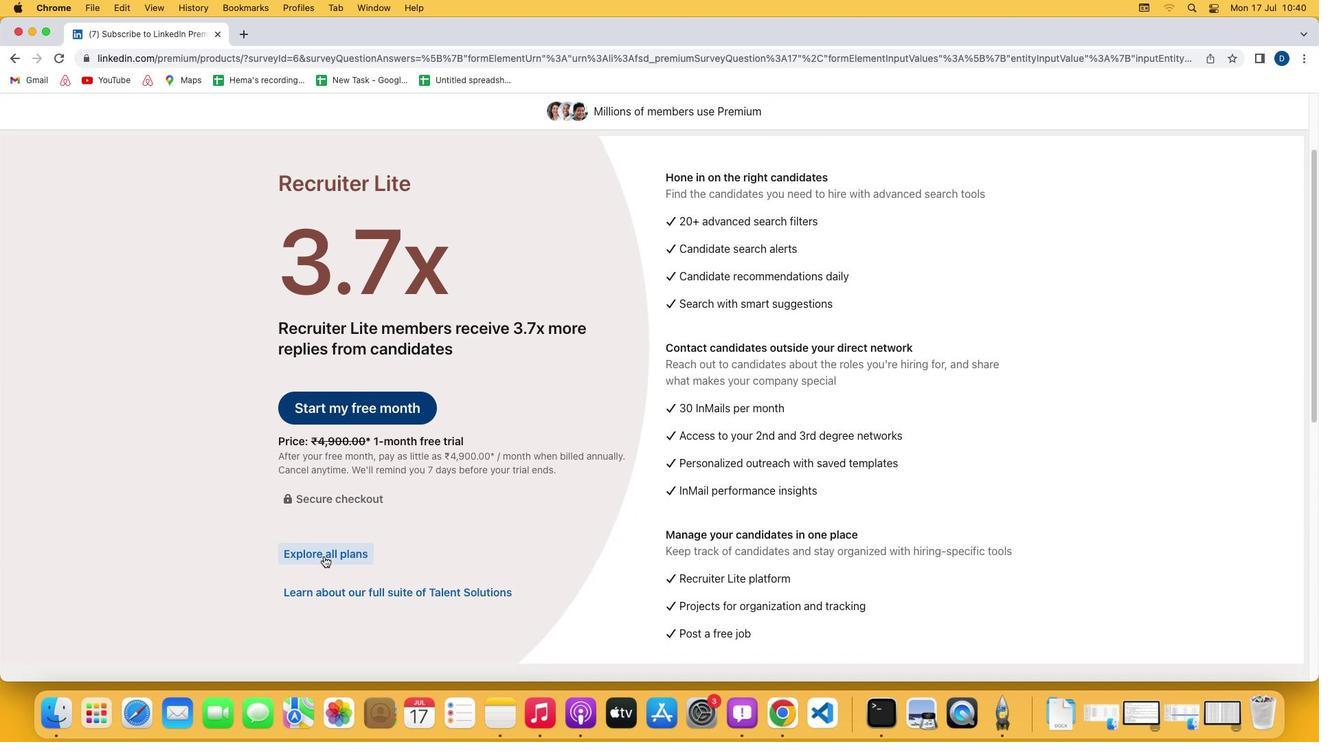 
Action: Mouse pressed left at (324, 556)
Screenshot: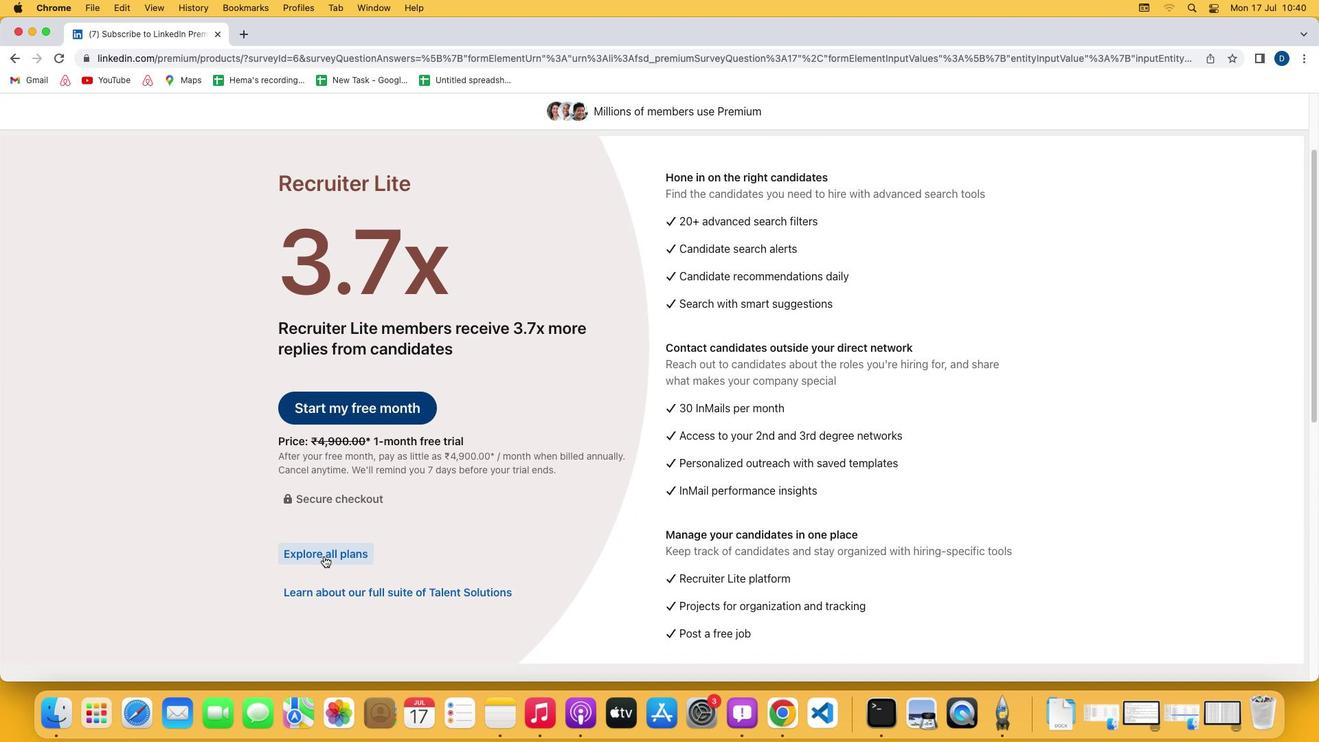 
Action: Mouse moved to (723, 571)
Screenshot: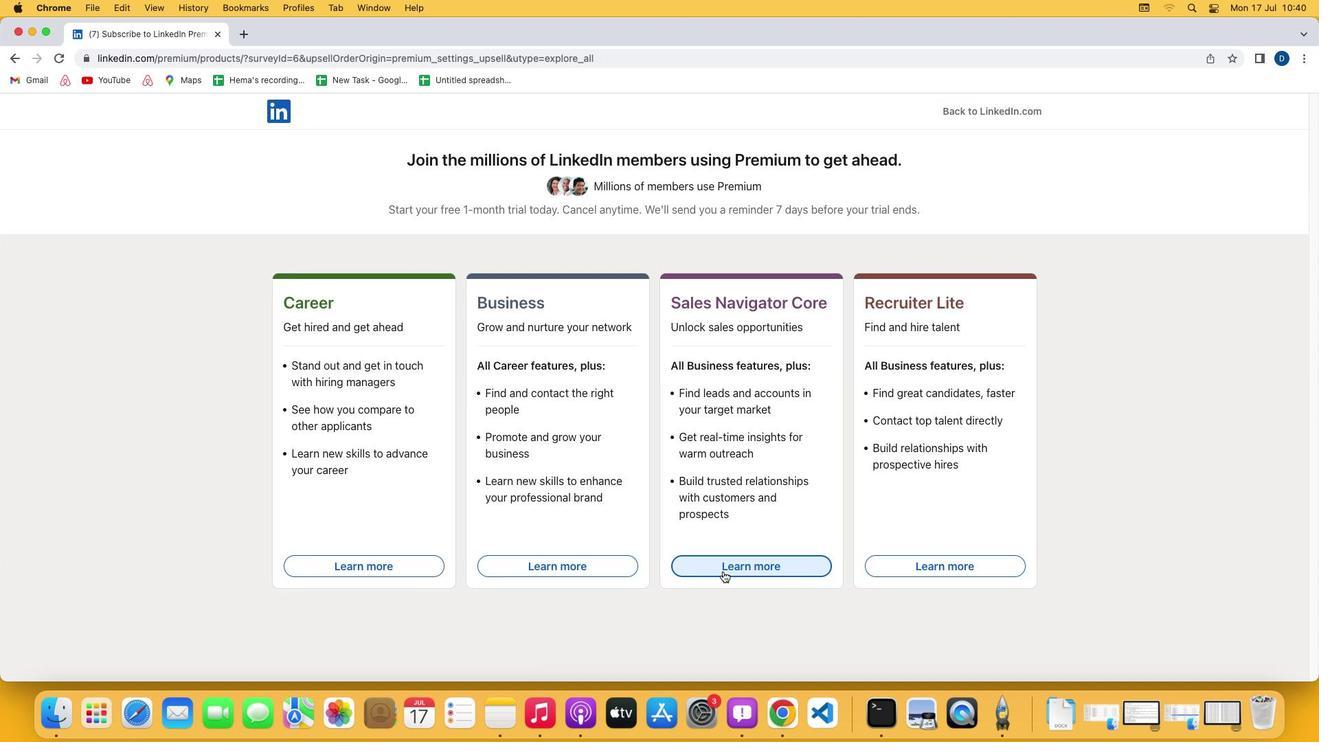 
Action: Mouse pressed left at (723, 571)
Screenshot: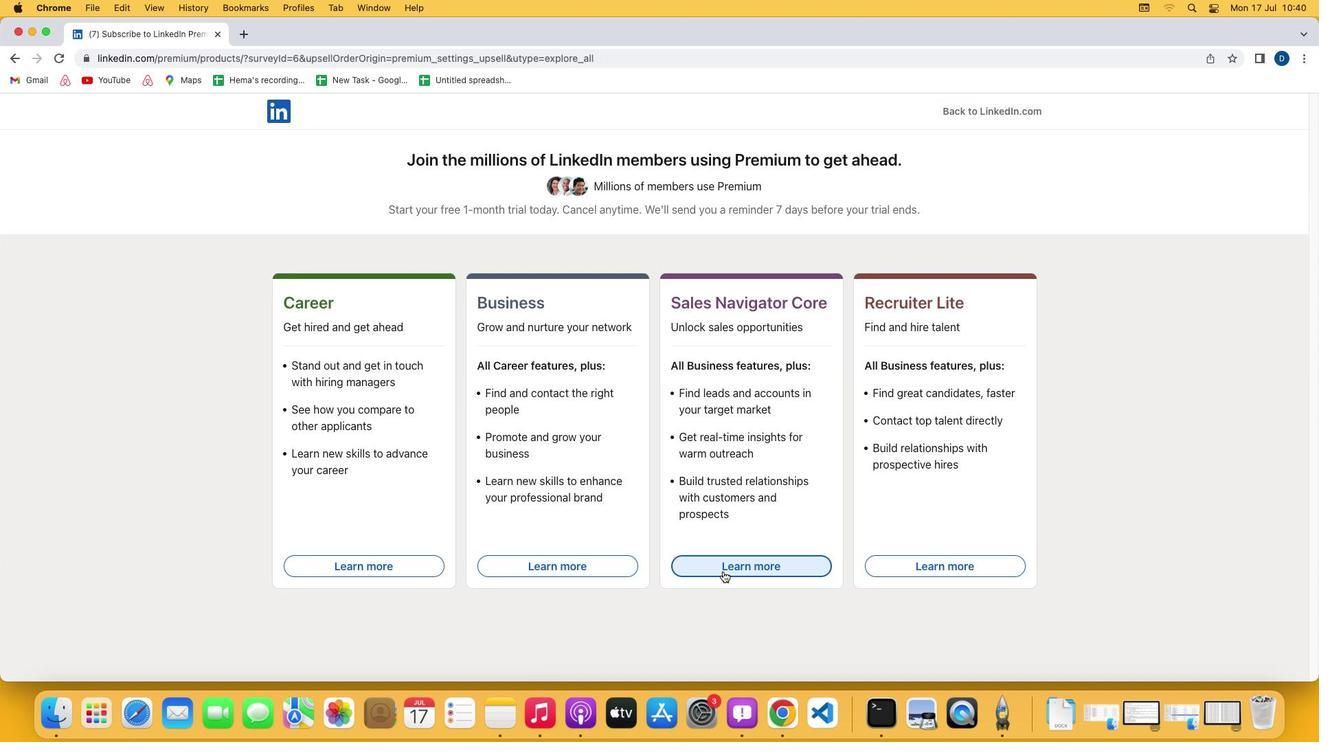 
